 Task: Look for space in Sibiti, Republic of the Congo from 5th September, 2023 to 13th September, 2023 for 6 adults in price range Rs.15000 to Rs.20000. Place can be entire place with 3 bedrooms having 3 beds and 3 bathrooms. Property type can be house, flat, guest house. Booking option can be shelf check-in. Required host language is English.
Action: Mouse moved to (433, 137)
Screenshot: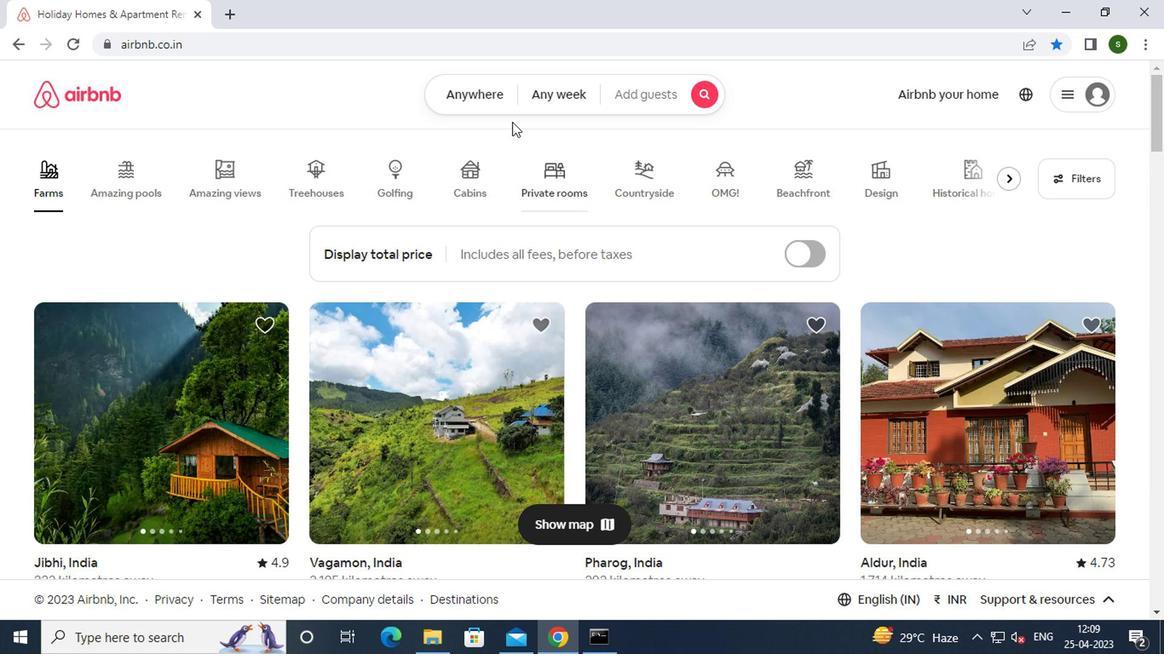 
Action: Mouse pressed left at (433, 137)
Screenshot: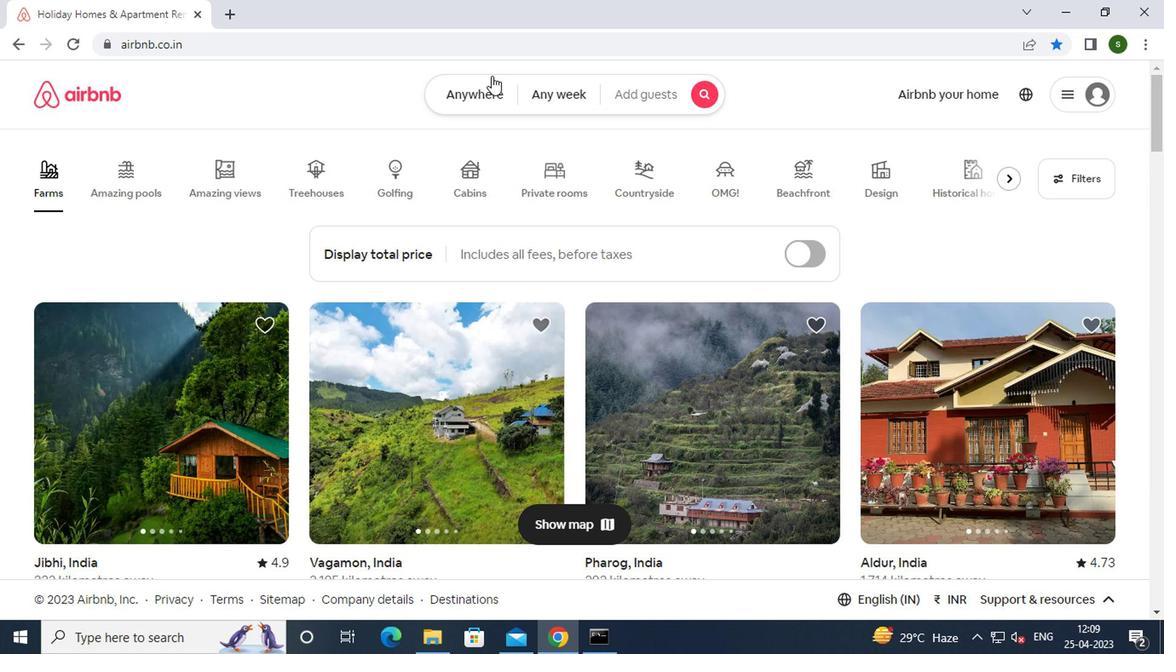 
Action: Mouse moved to (294, 194)
Screenshot: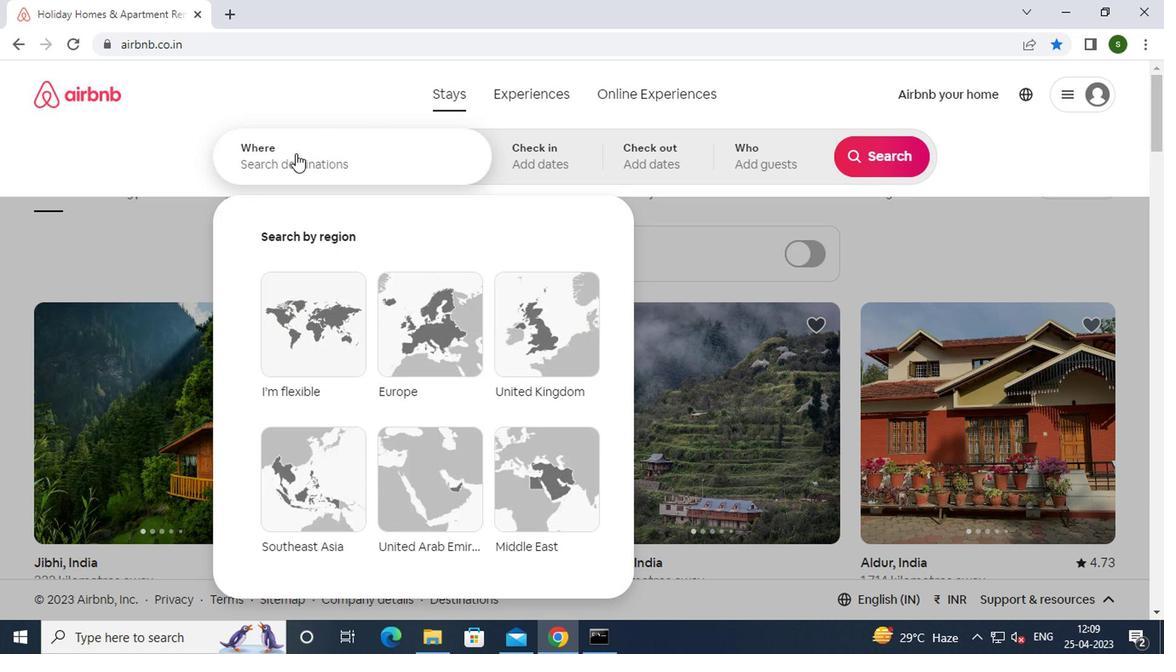 
Action: Mouse pressed left at (294, 194)
Screenshot: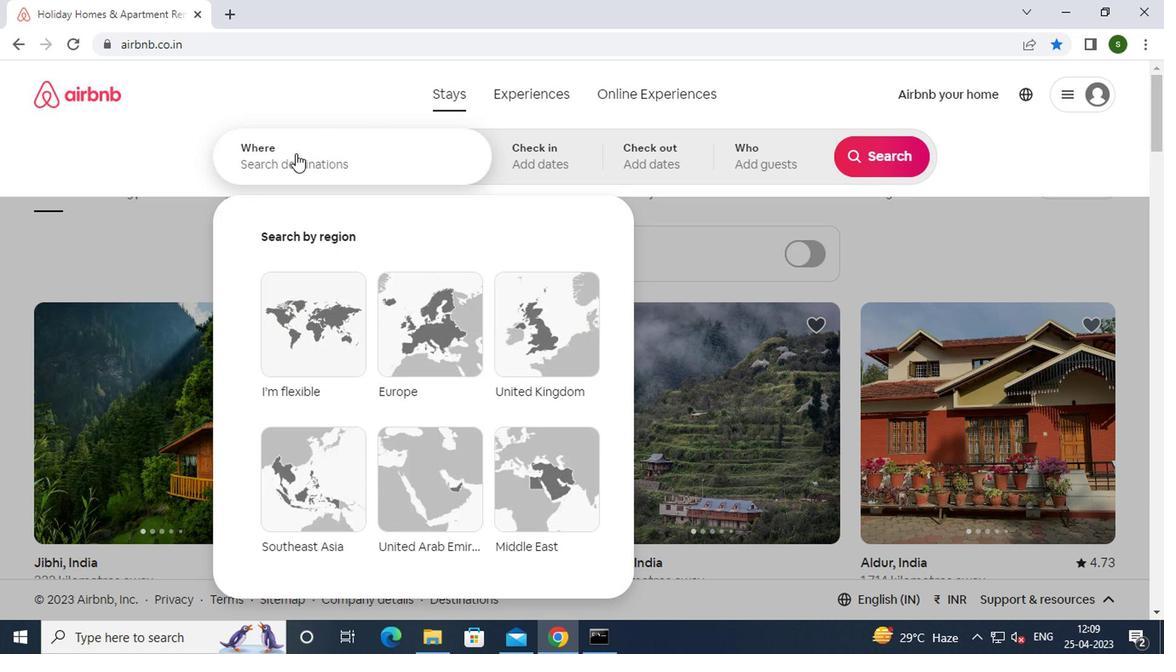 
Action: Key pressed s<Key.caps_lock>ibiti,<Key.space><Key.caps_lock>r<Key.caps_lock>e
Screenshot: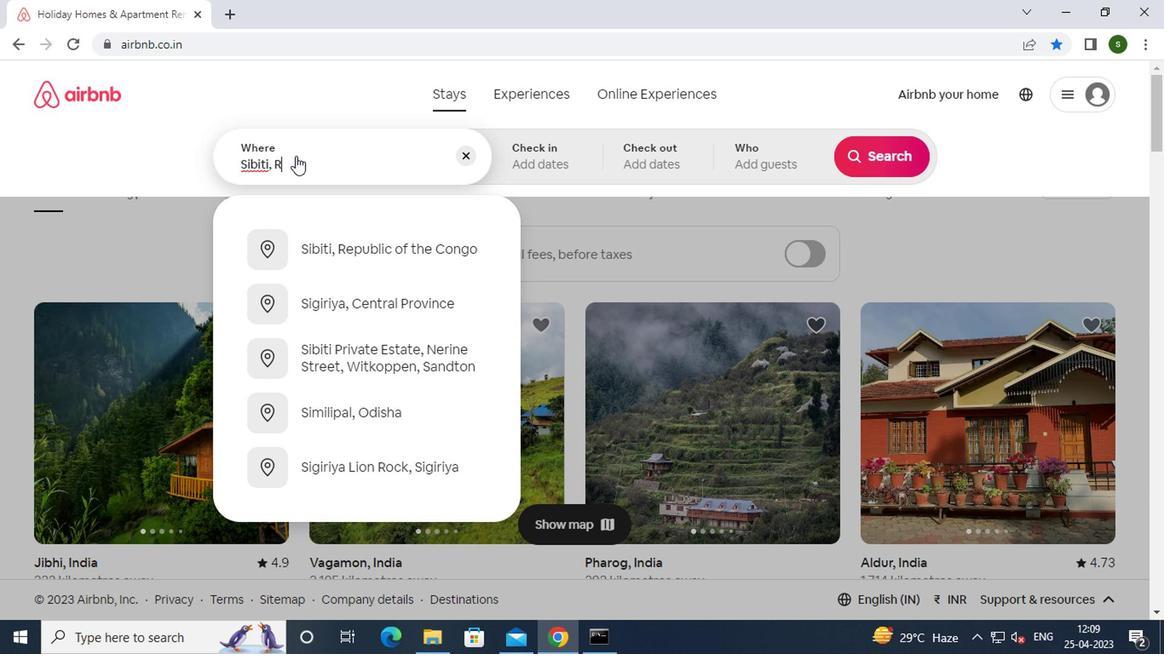 
Action: Mouse moved to (348, 259)
Screenshot: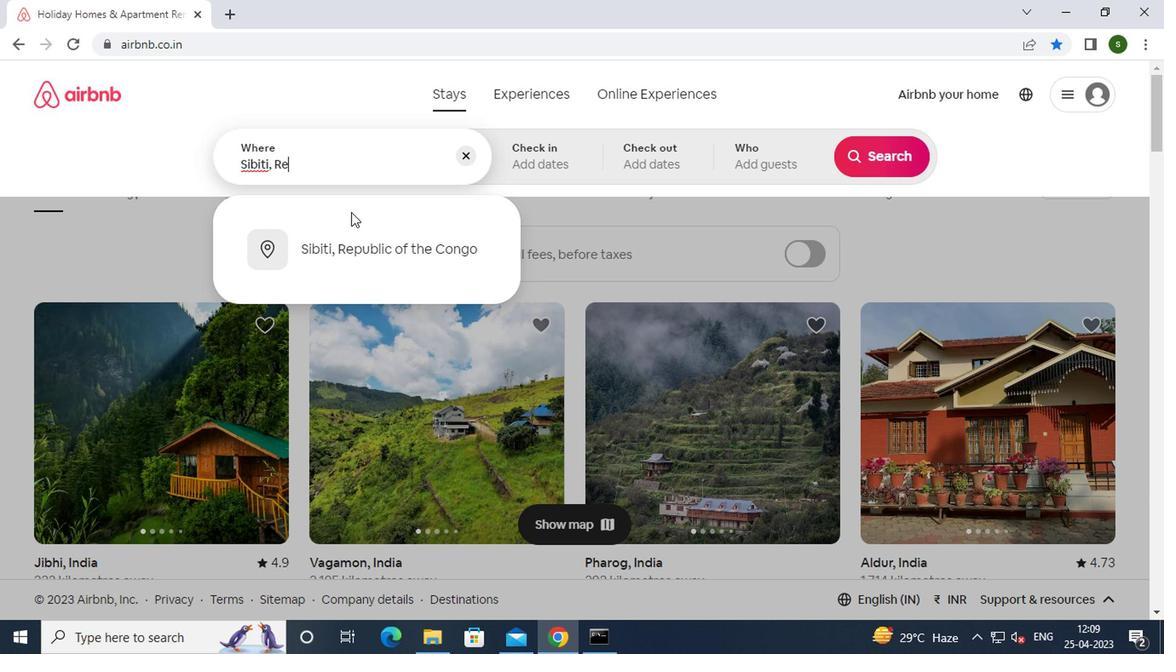 
Action: Mouse pressed left at (348, 259)
Screenshot: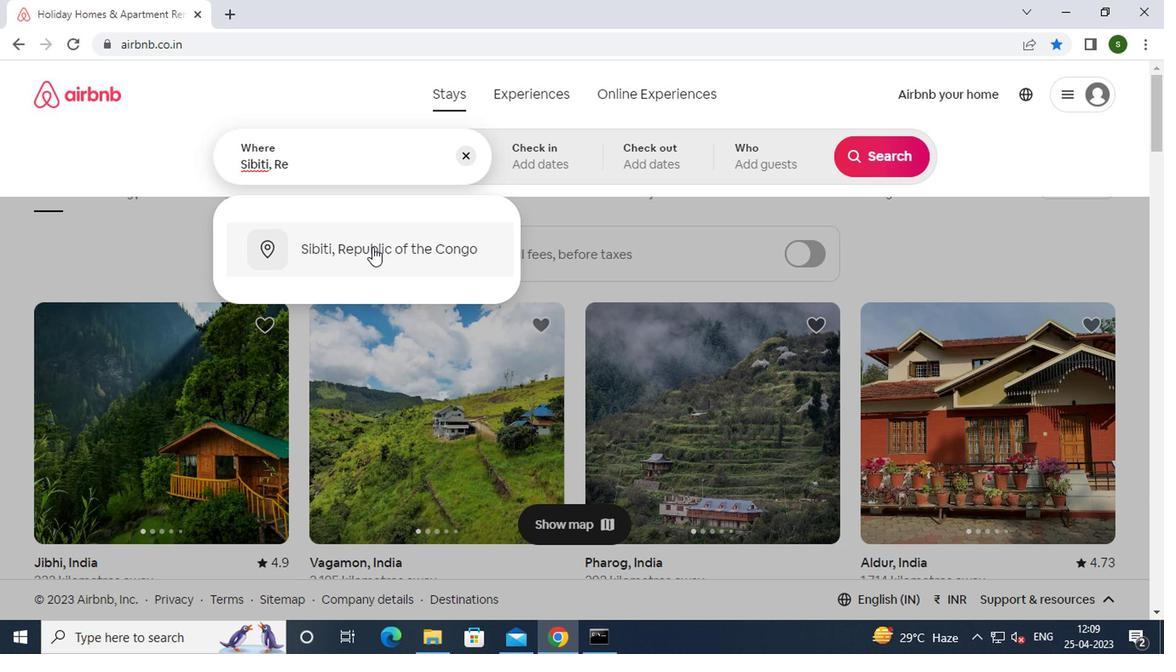 
Action: Mouse moved to (703, 286)
Screenshot: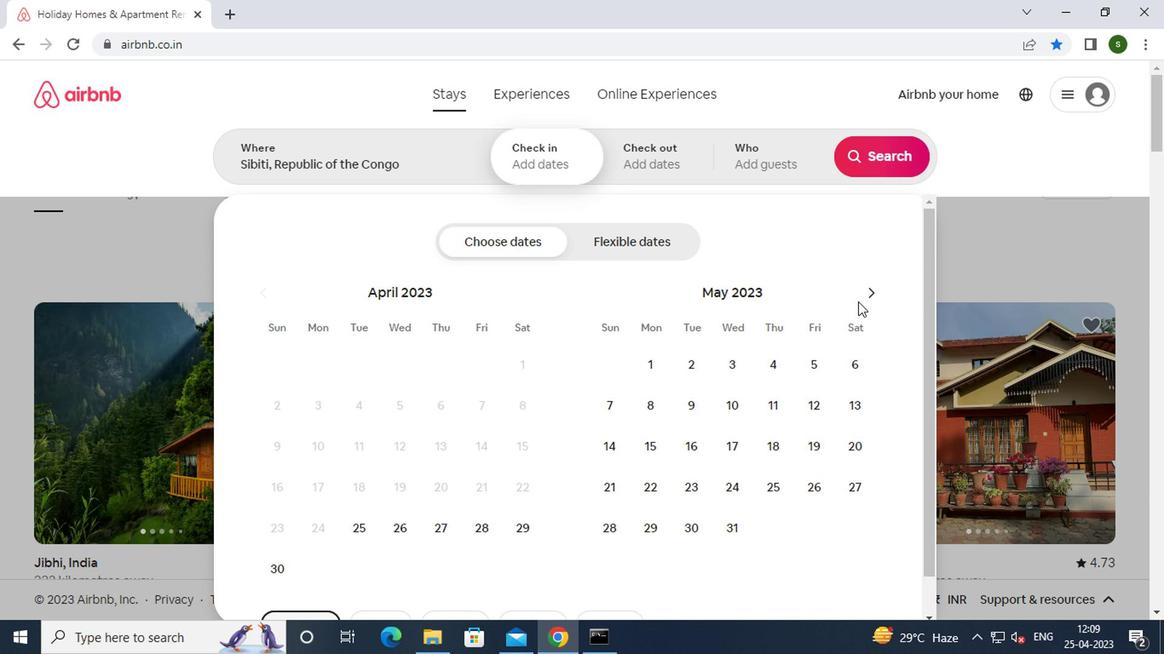 
Action: Mouse pressed left at (703, 286)
Screenshot: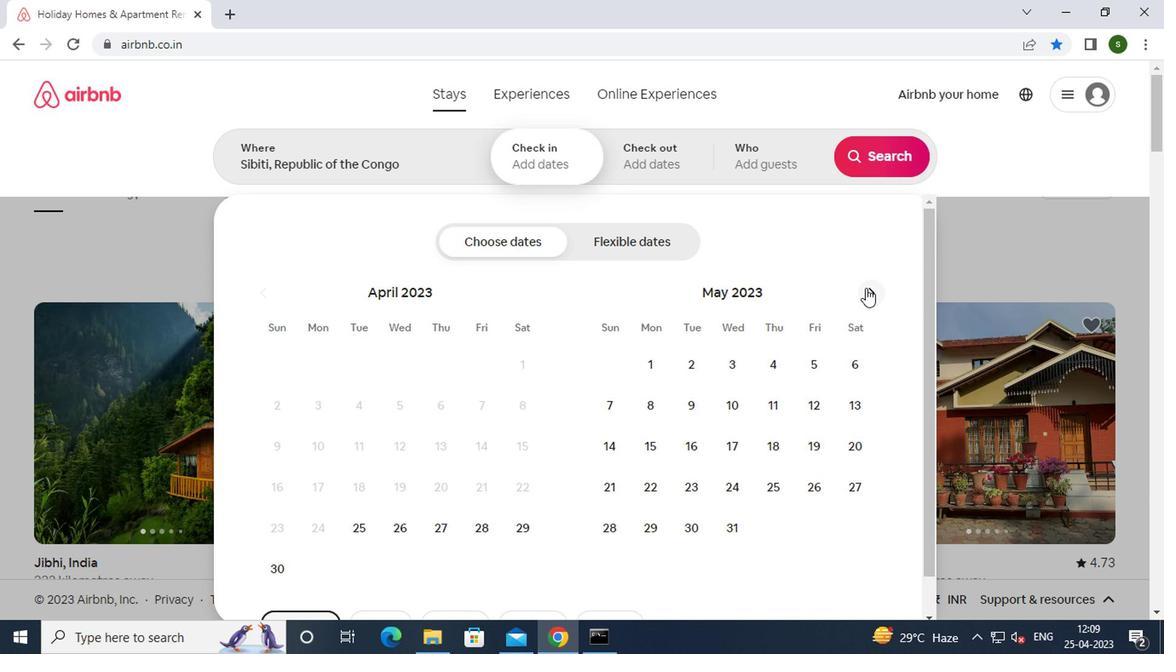 
Action: Mouse pressed left at (703, 286)
Screenshot: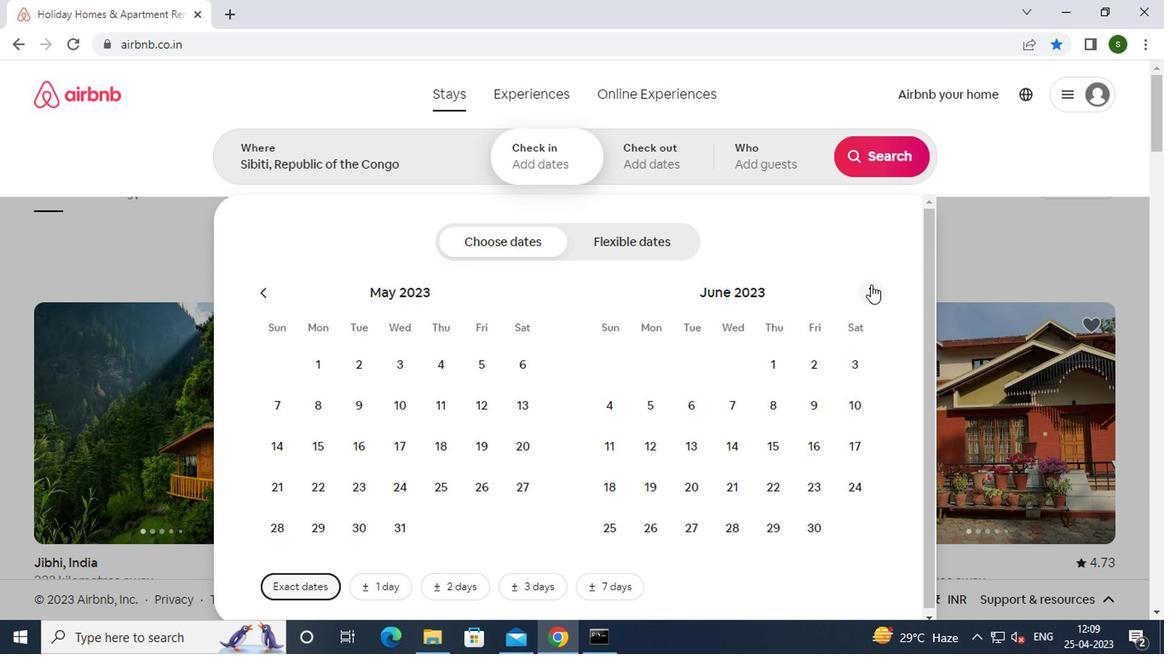 
Action: Mouse pressed left at (703, 286)
Screenshot: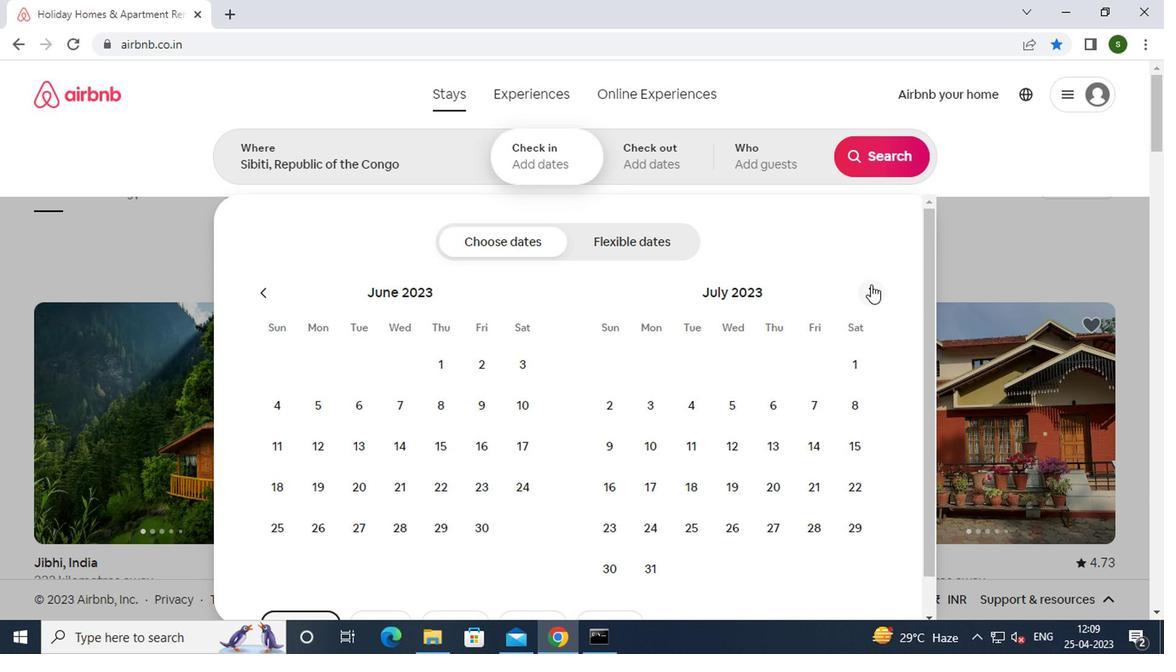 
Action: Mouse pressed left at (703, 286)
Screenshot: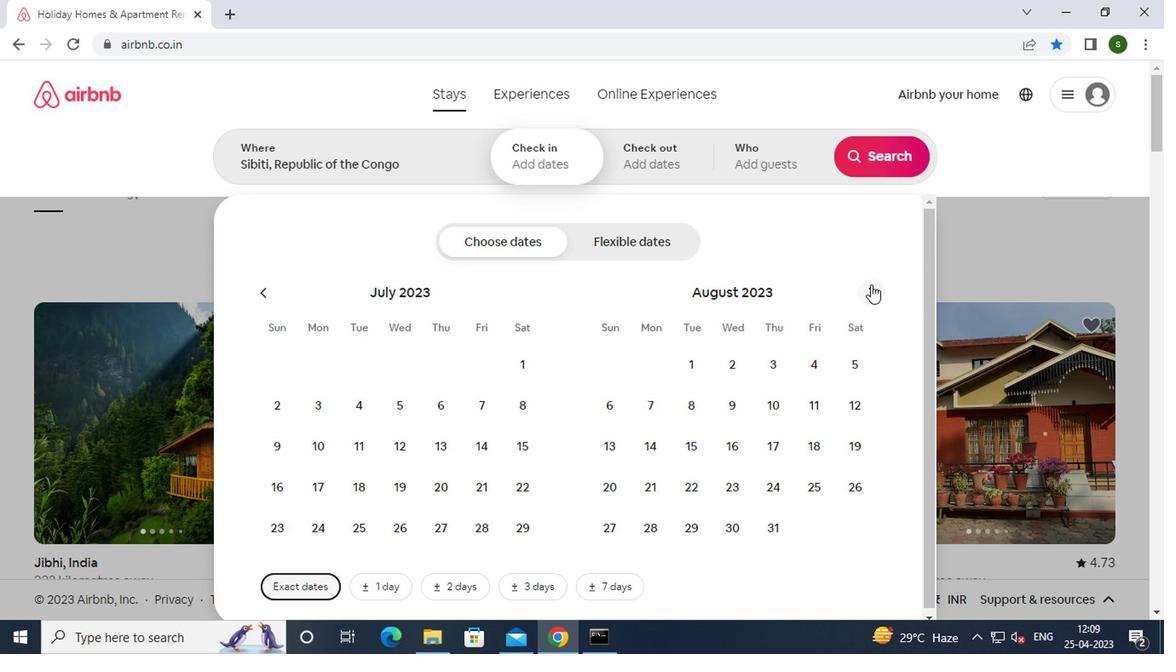 
Action: Mouse moved to (580, 377)
Screenshot: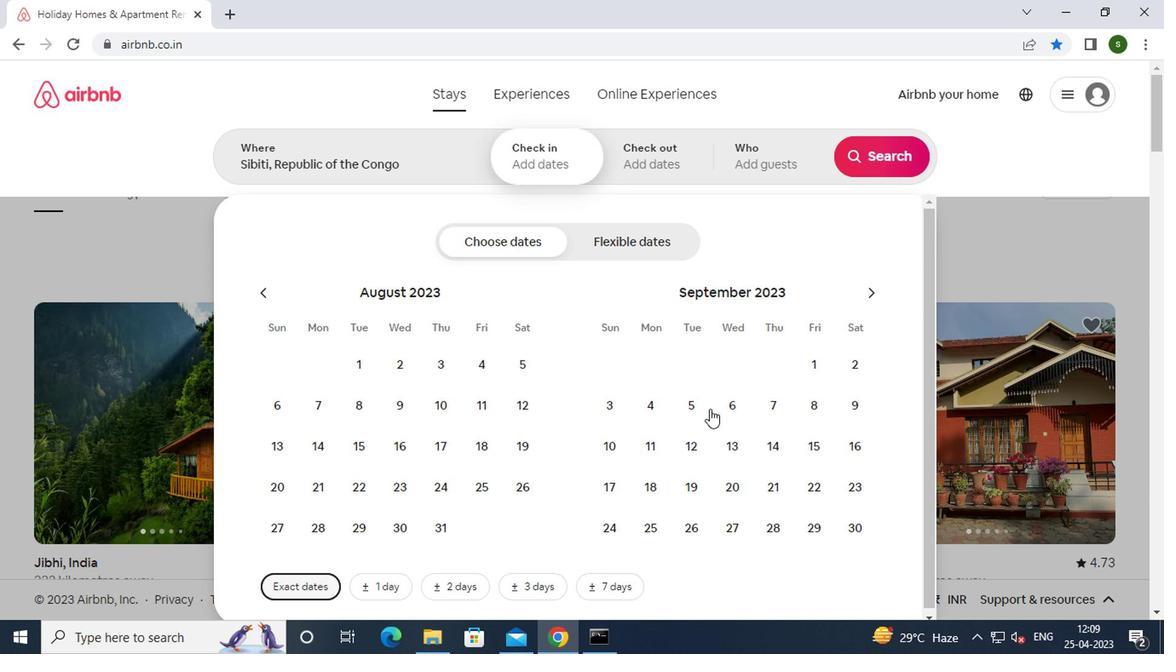 
Action: Mouse pressed left at (580, 377)
Screenshot: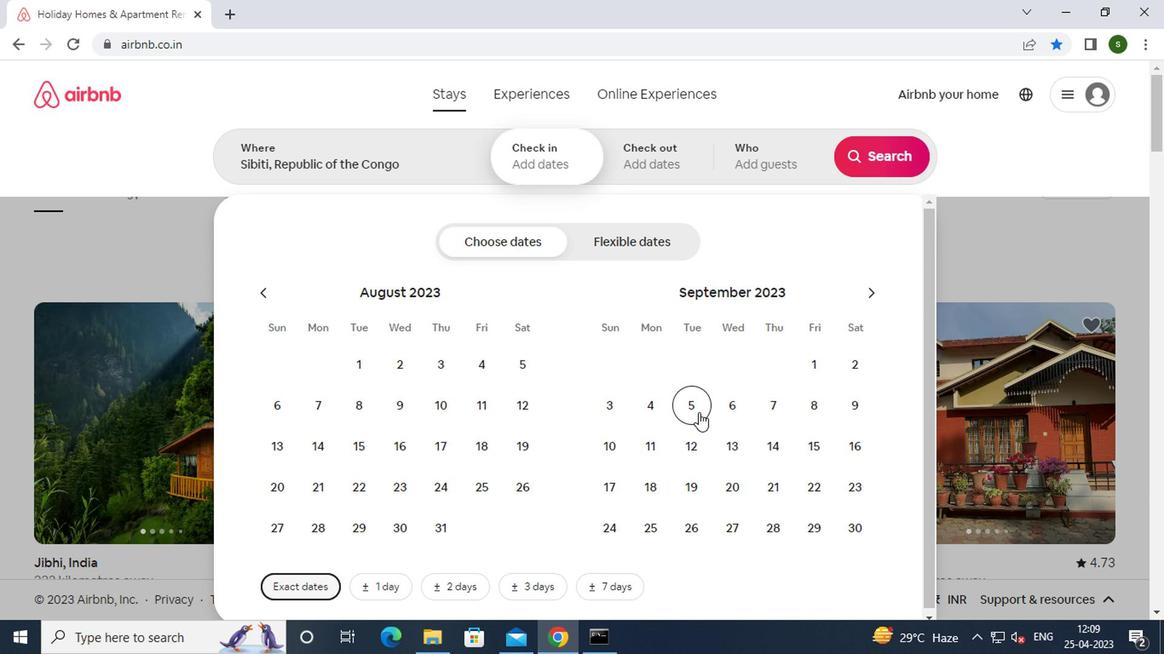 
Action: Mouse moved to (604, 412)
Screenshot: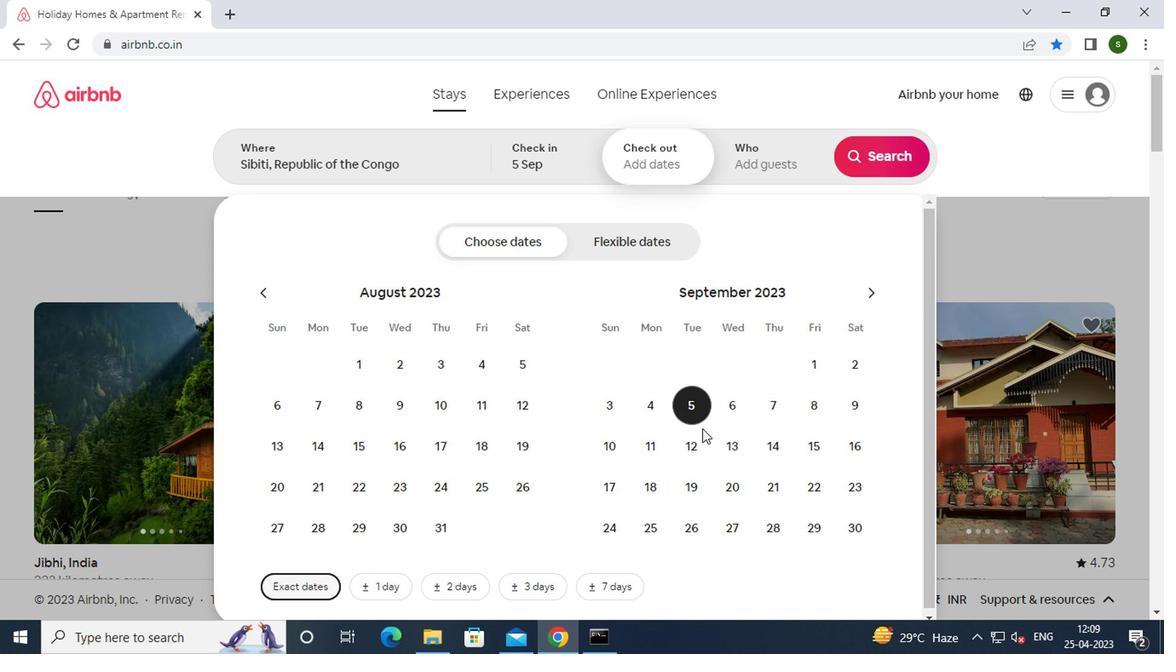 
Action: Mouse pressed left at (604, 412)
Screenshot: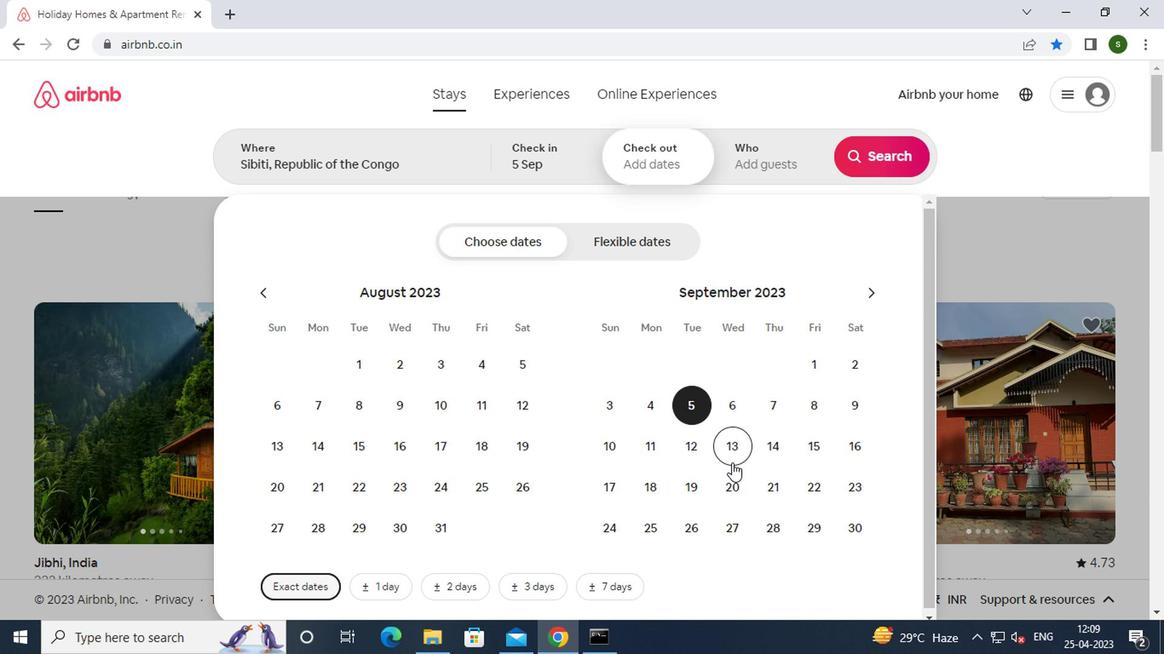 
Action: Mouse moved to (628, 197)
Screenshot: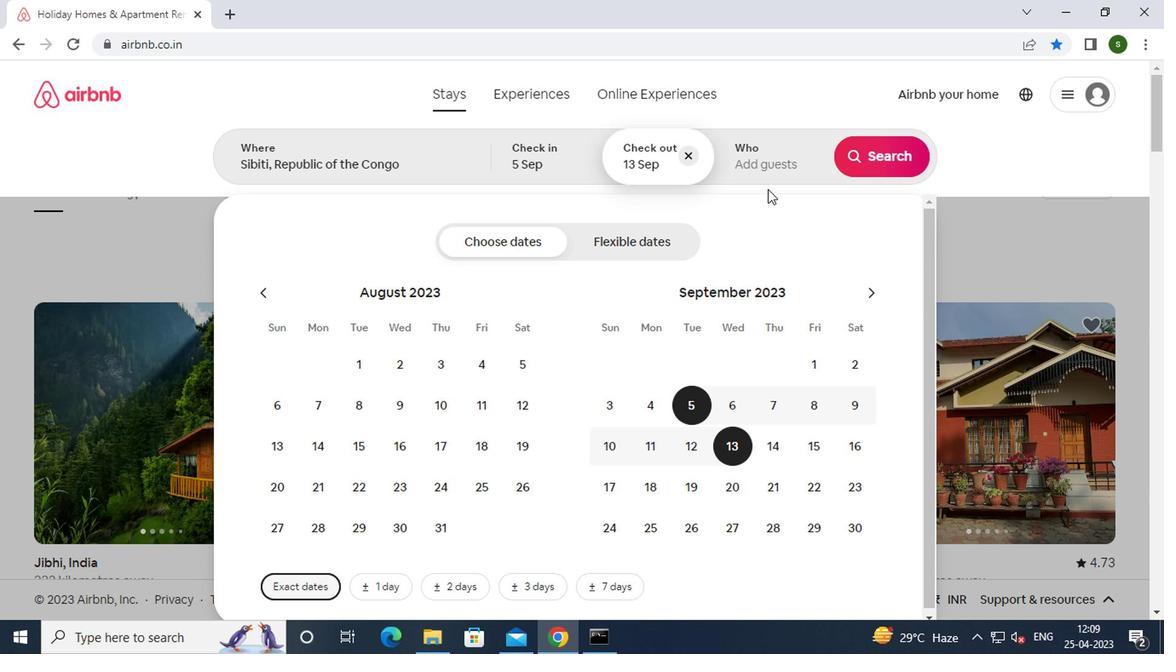 
Action: Mouse pressed left at (628, 197)
Screenshot: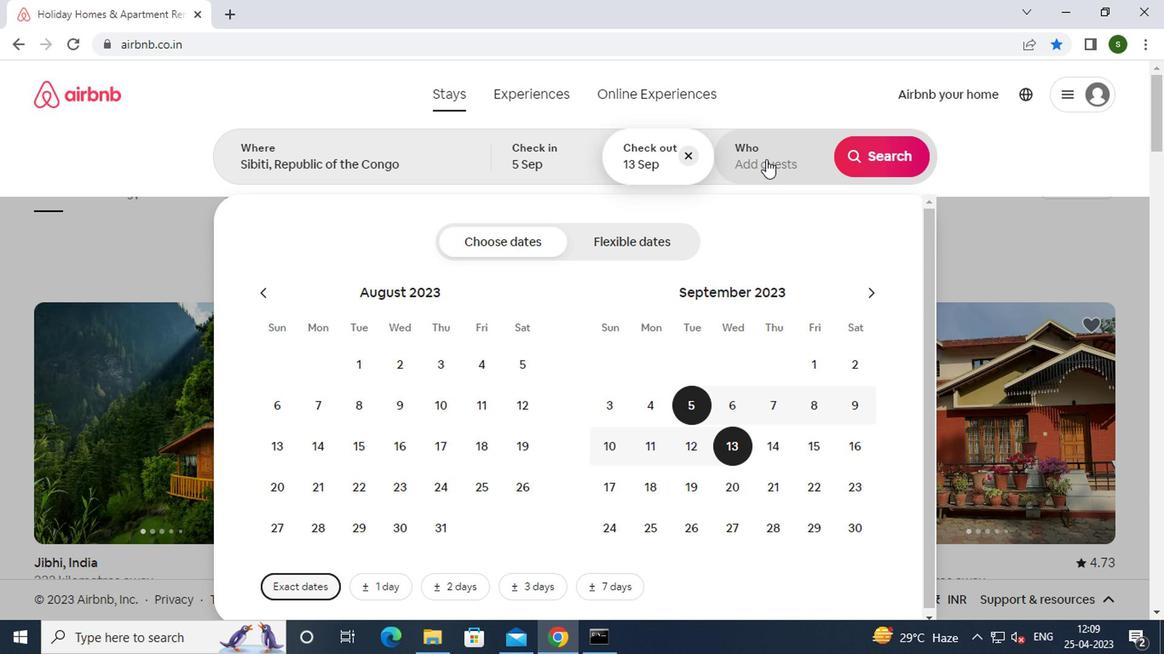 
Action: Mouse moved to (719, 254)
Screenshot: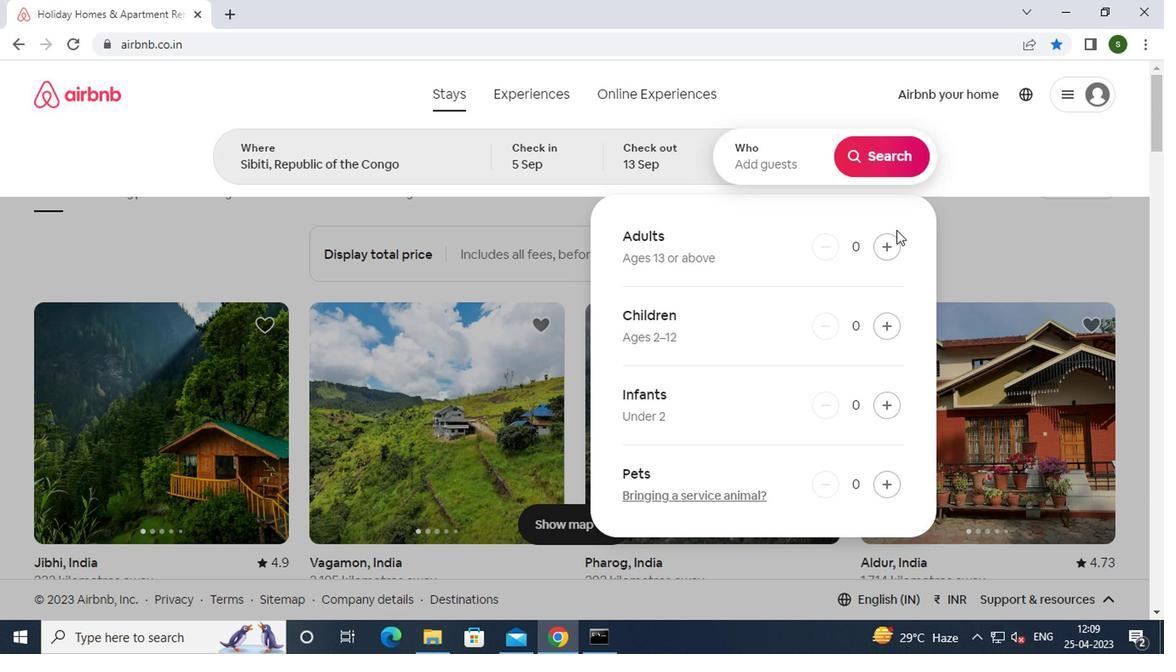 
Action: Mouse pressed left at (719, 254)
Screenshot: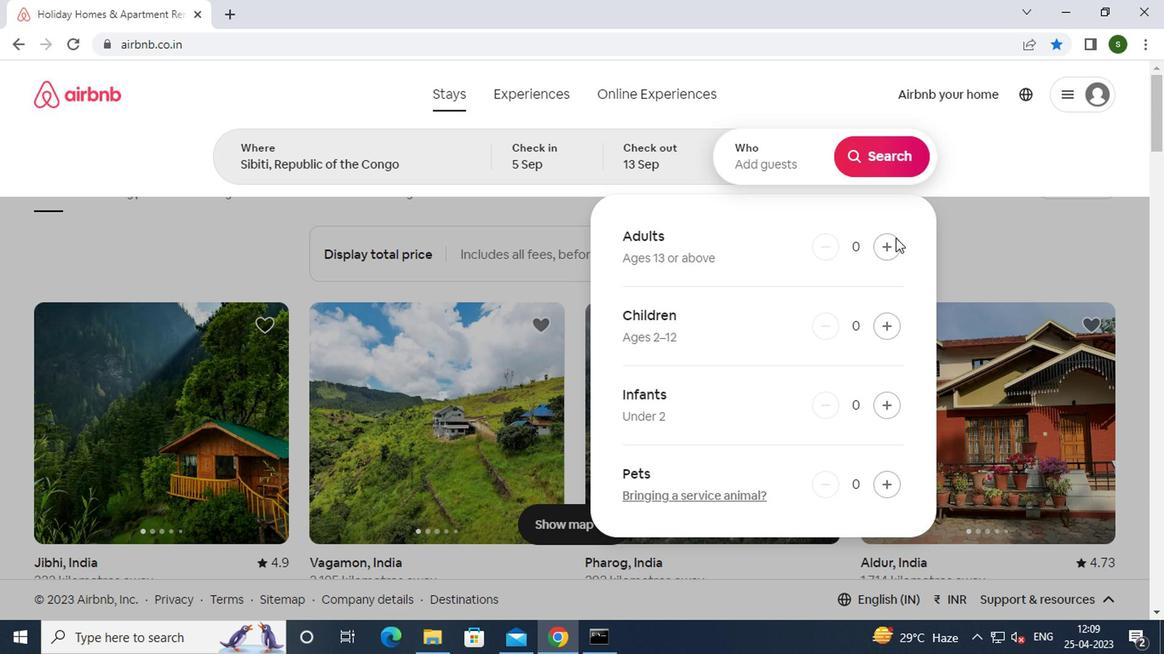 
Action: Mouse pressed left at (719, 254)
Screenshot: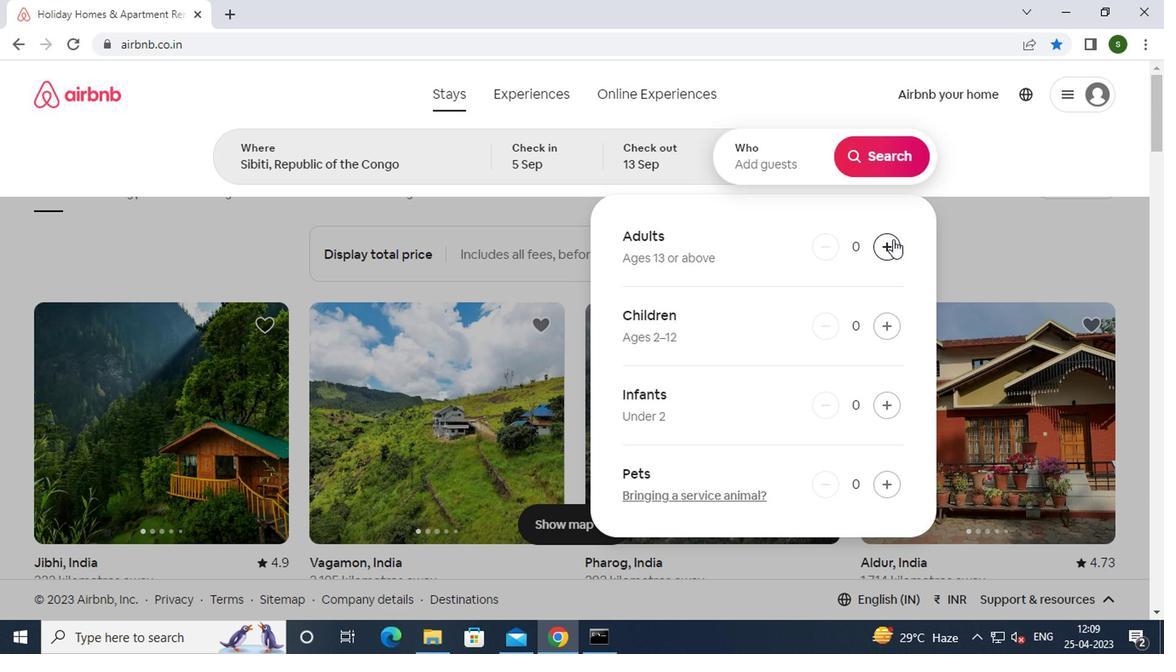 
Action: Mouse pressed left at (719, 254)
Screenshot: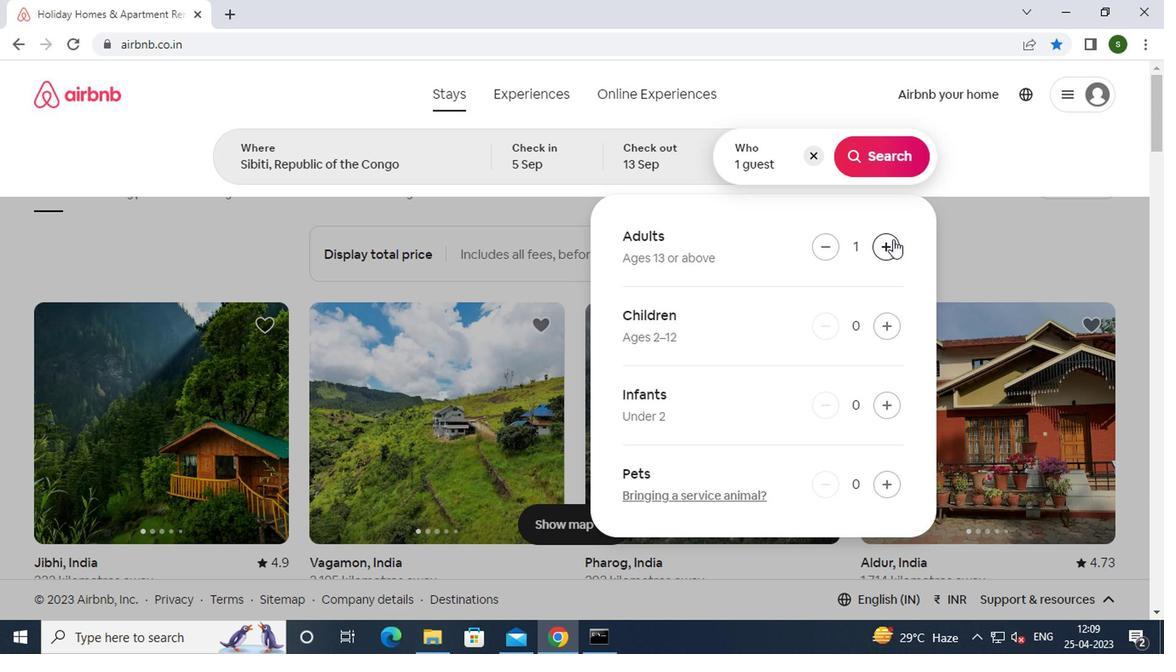 
Action: Mouse pressed left at (719, 254)
Screenshot: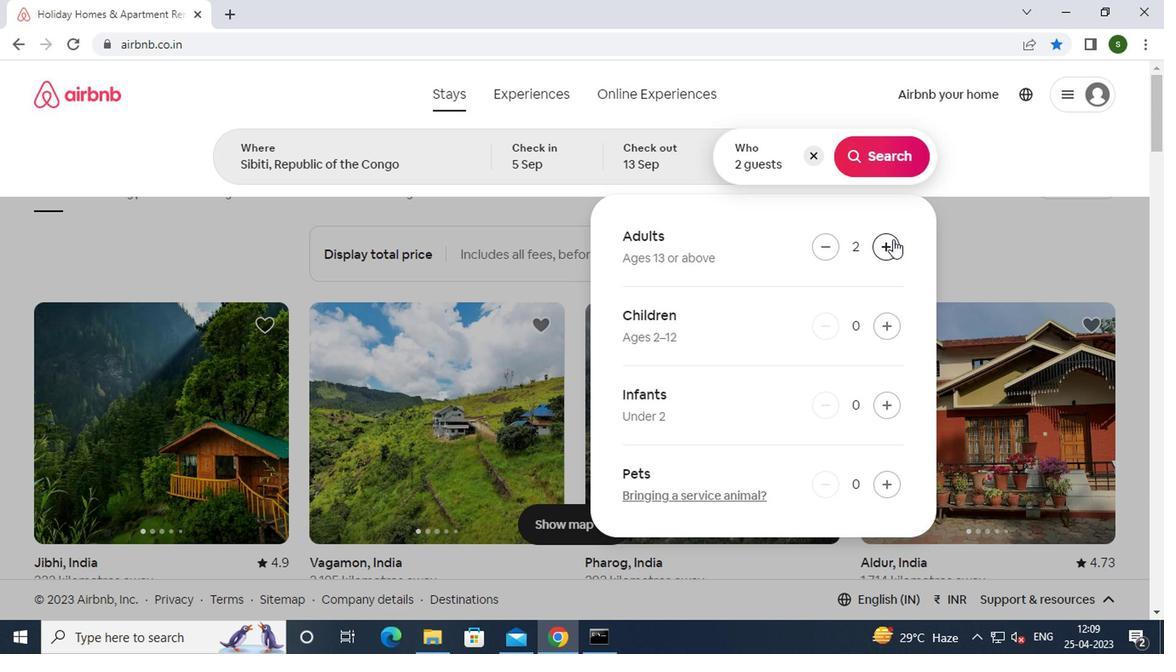 
Action: Mouse pressed left at (719, 254)
Screenshot: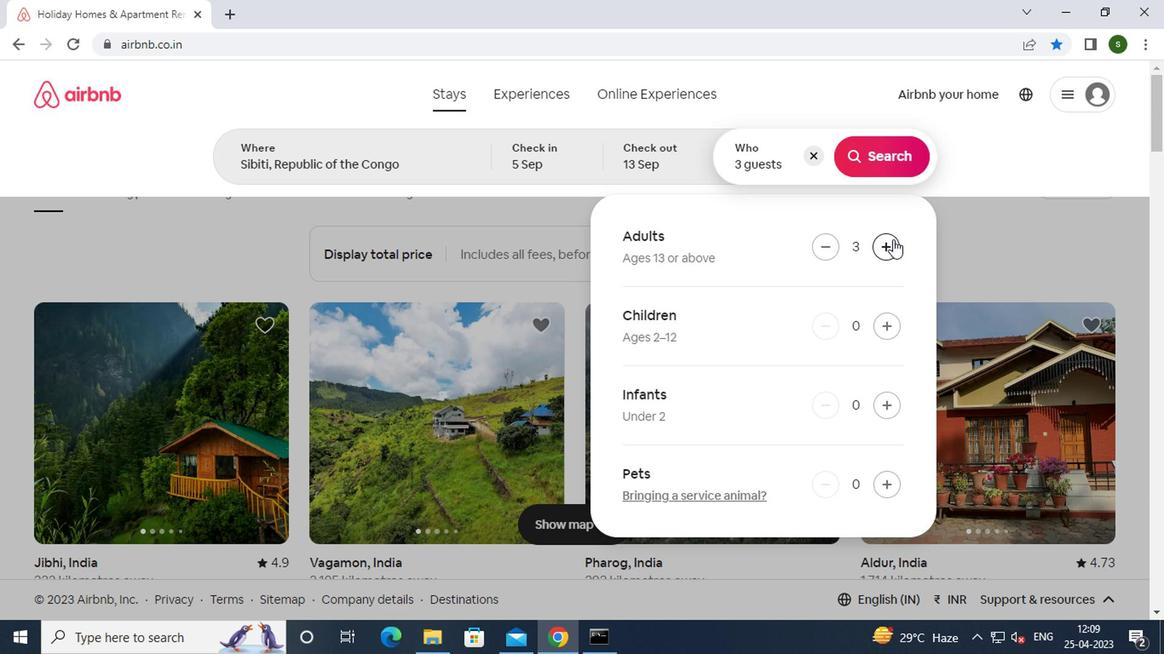
Action: Mouse pressed left at (719, 254)
Screenshot: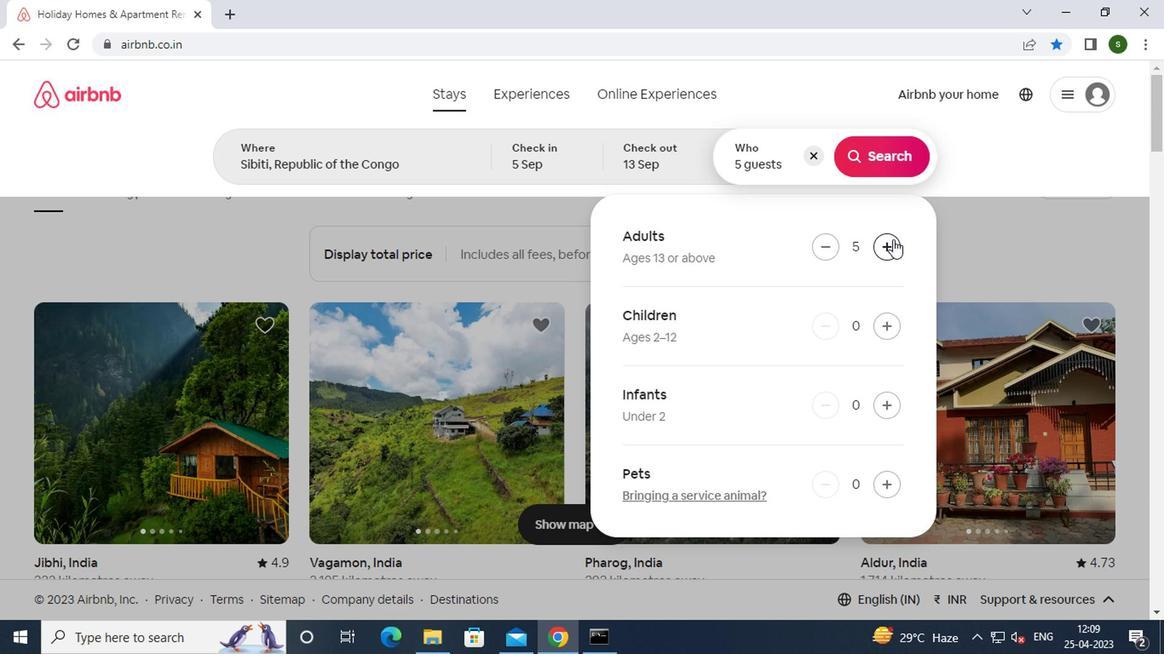 
Action: Mouse moved to (709, 200)
Screenshot: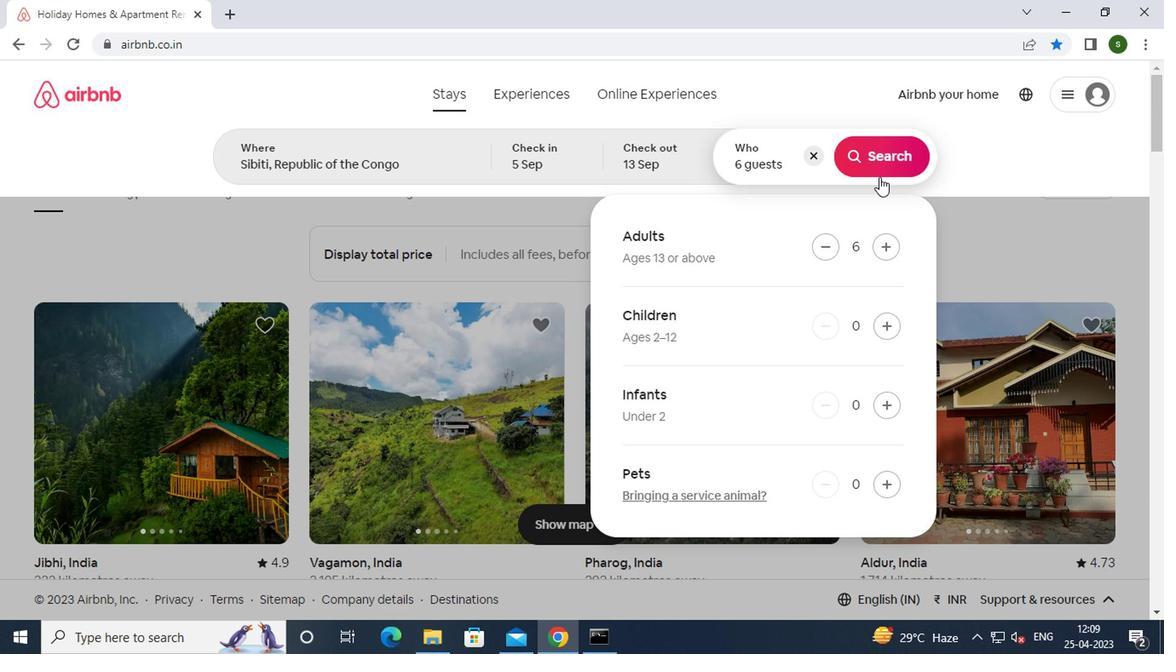 
Action: Mouse pressed left at (709, 200)
Screenshot: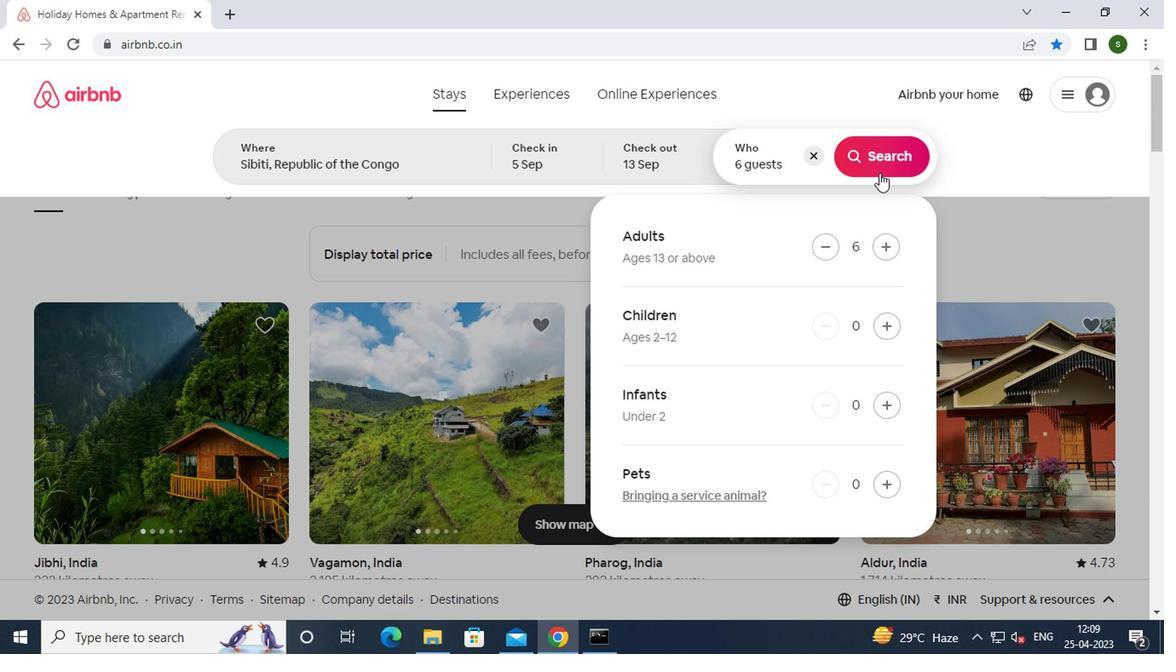 
Action: Mouse moved to (851, 200)
Screenshot: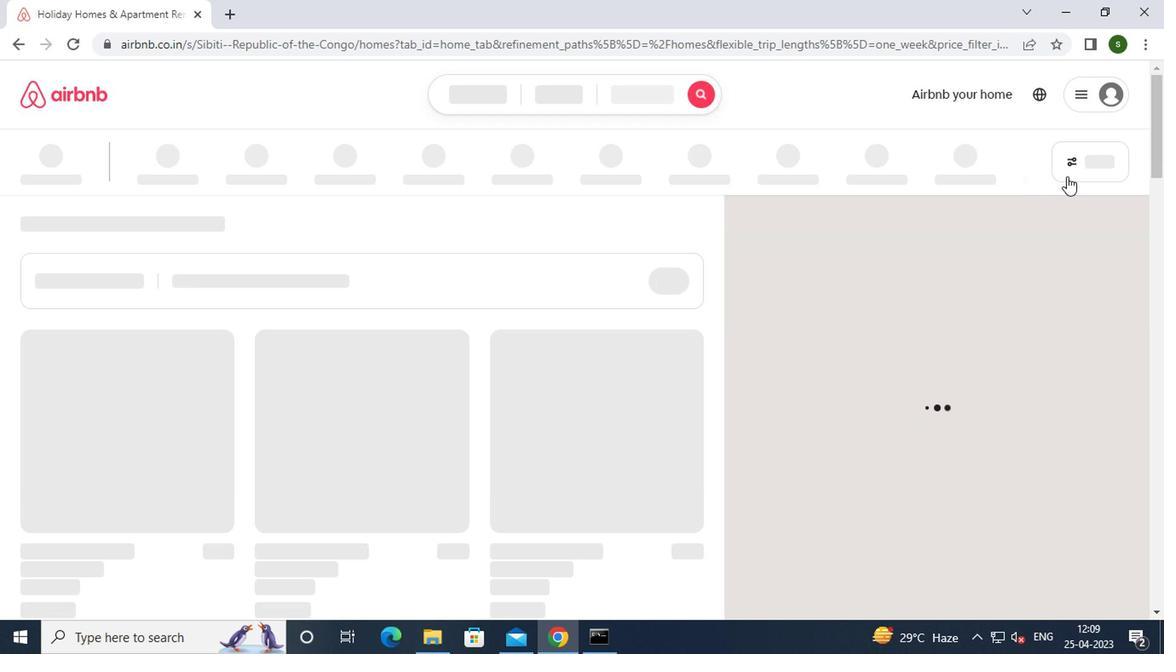 
Action: Mouse pressed left at (851, 200)
Screenshot: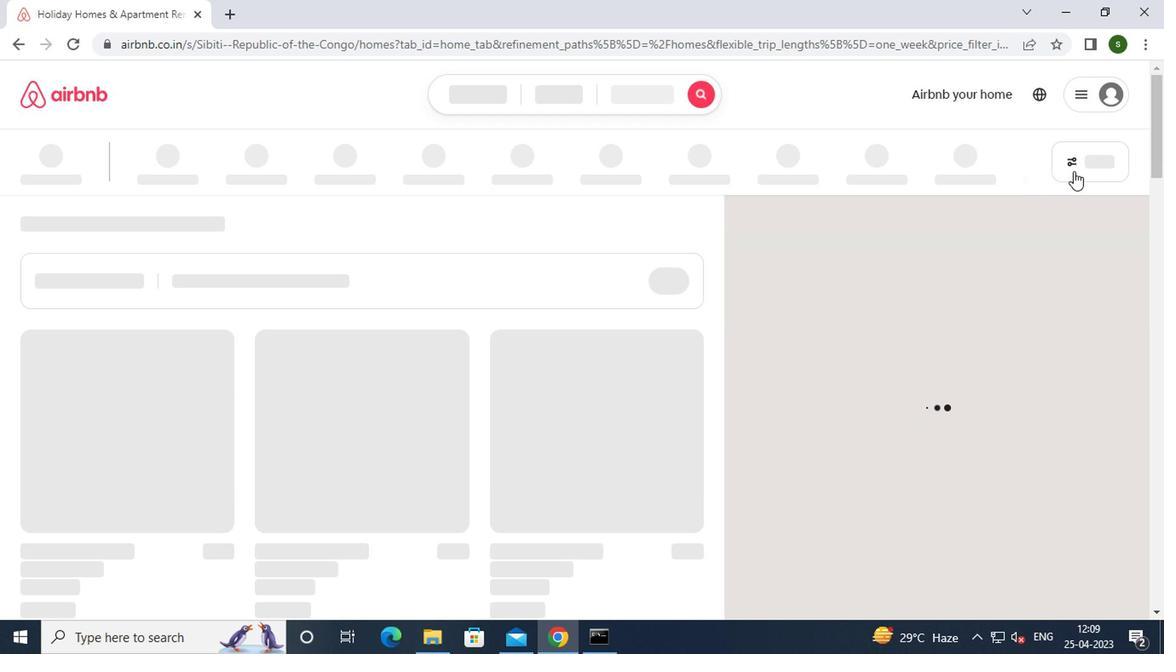 
Action: Mouse moved to (451, 278)
Screenshot: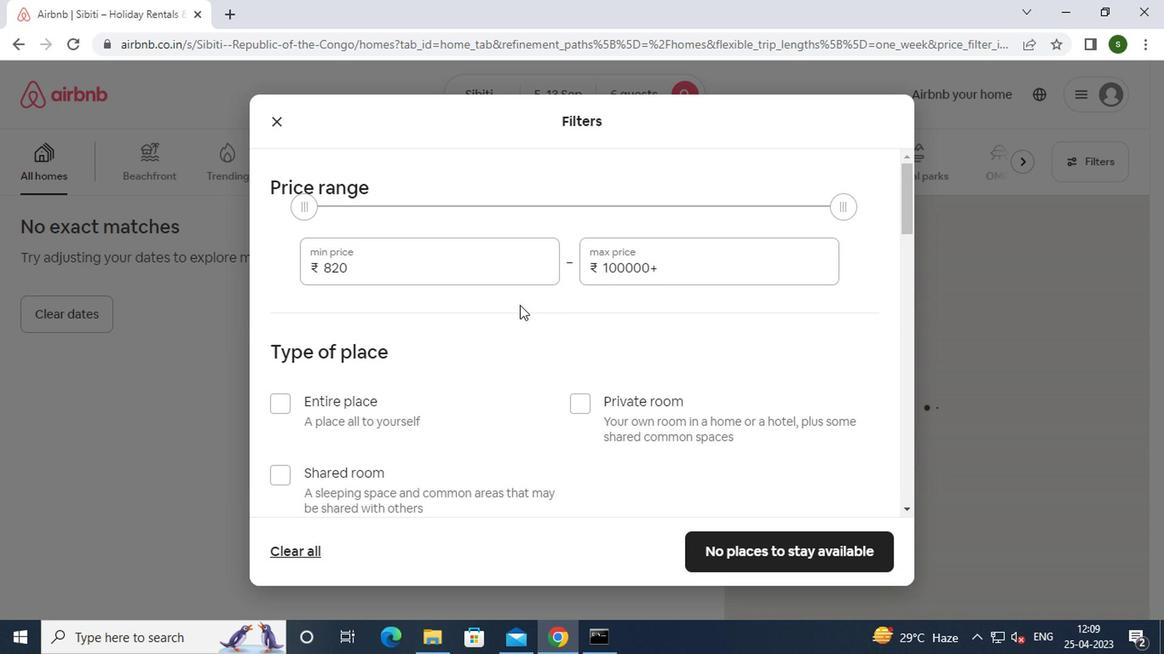 
Action: Mouse pressed left at (451, 278)
Screenshot: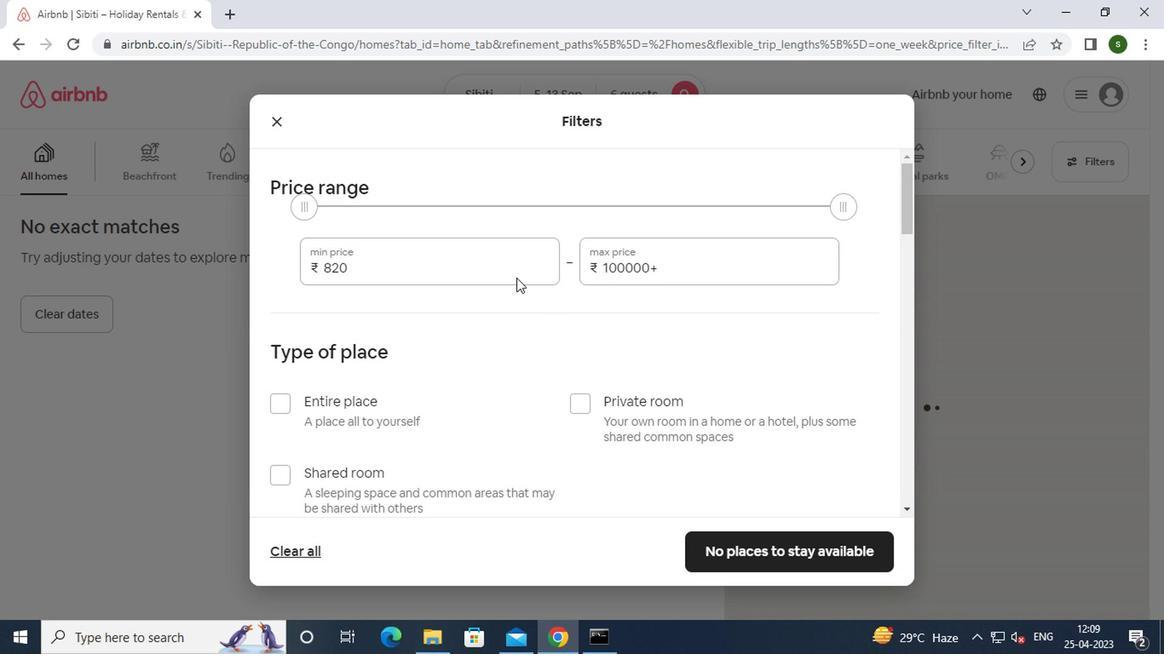 
Action: Key pressed <Key.backspace><Key.backspace><Key.backspace><Key.backspace>15000
Screenshot: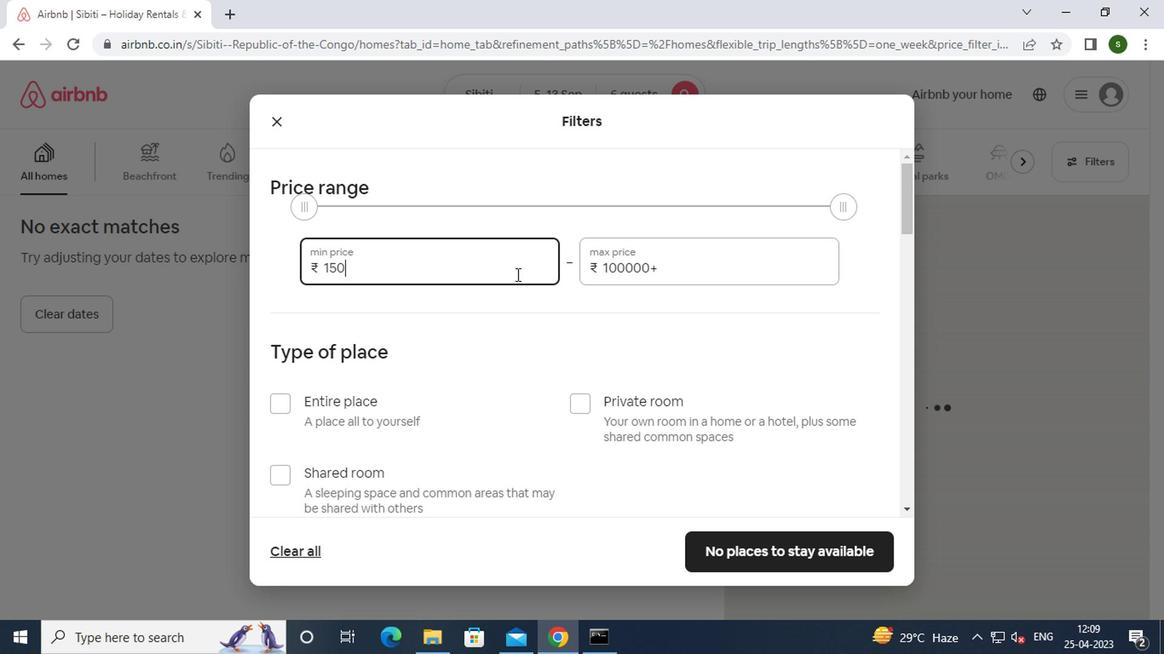 
Action: Mouse moved to (580, 270)
Screenshot: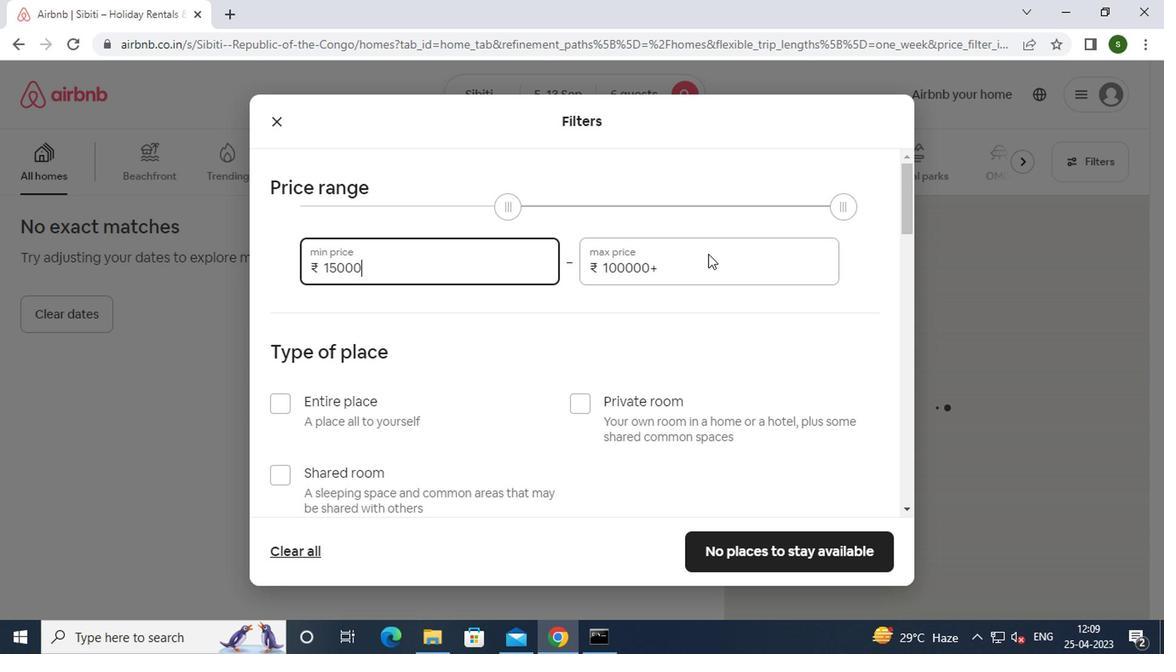
Action: Mouse pressed left at (580, 270)
Screenshot: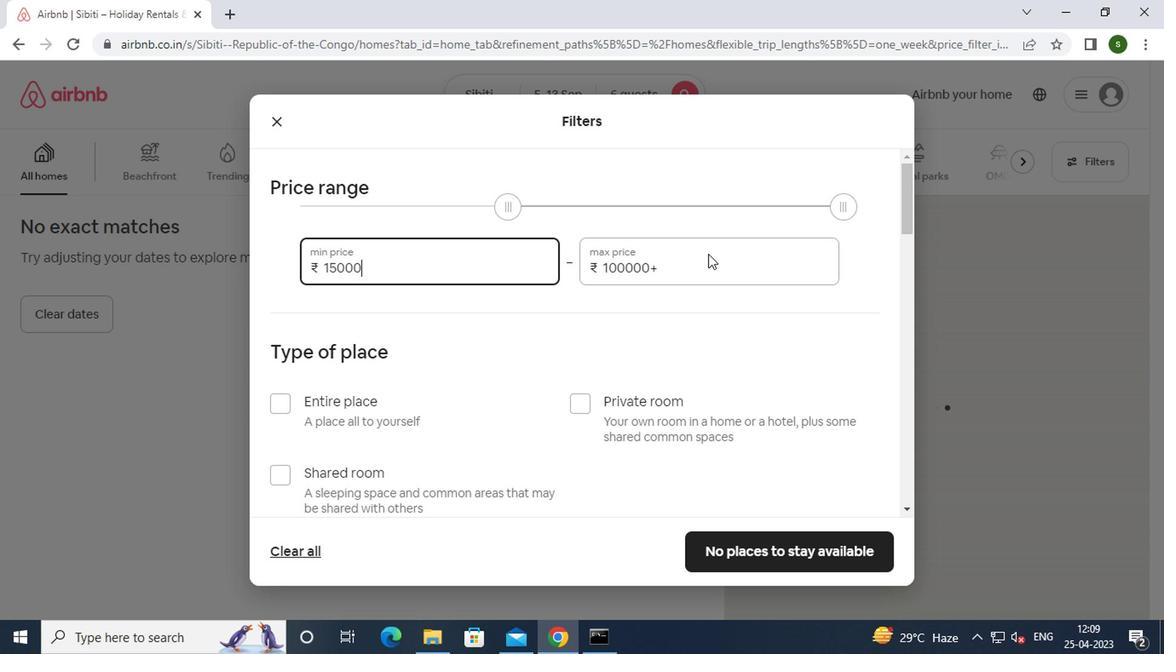 
Action: Key pressed <Key.backspace><Key.backspace><Key.backspace><Key.backspace><Key.backspace><Key.backspace><Key.backspace><Key.backspace><Key.backspace><Key.backspace><Key.backspace><Key.backspace>20000
Screenshot: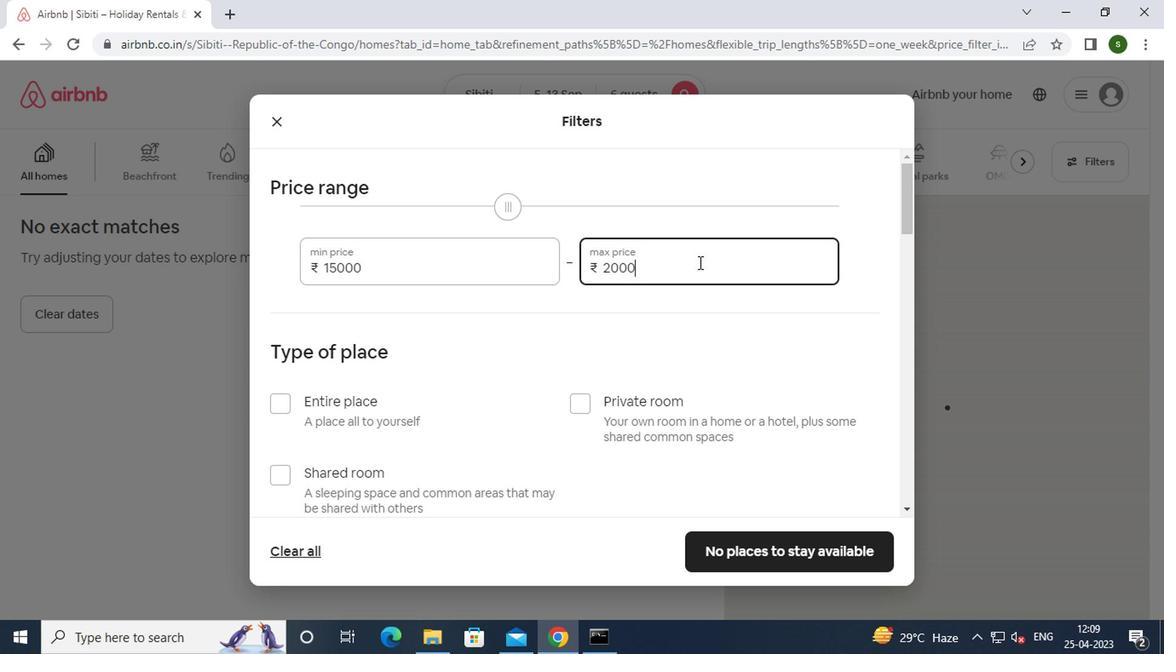
Action: Mouse moved to (522, 287)
Screenshot: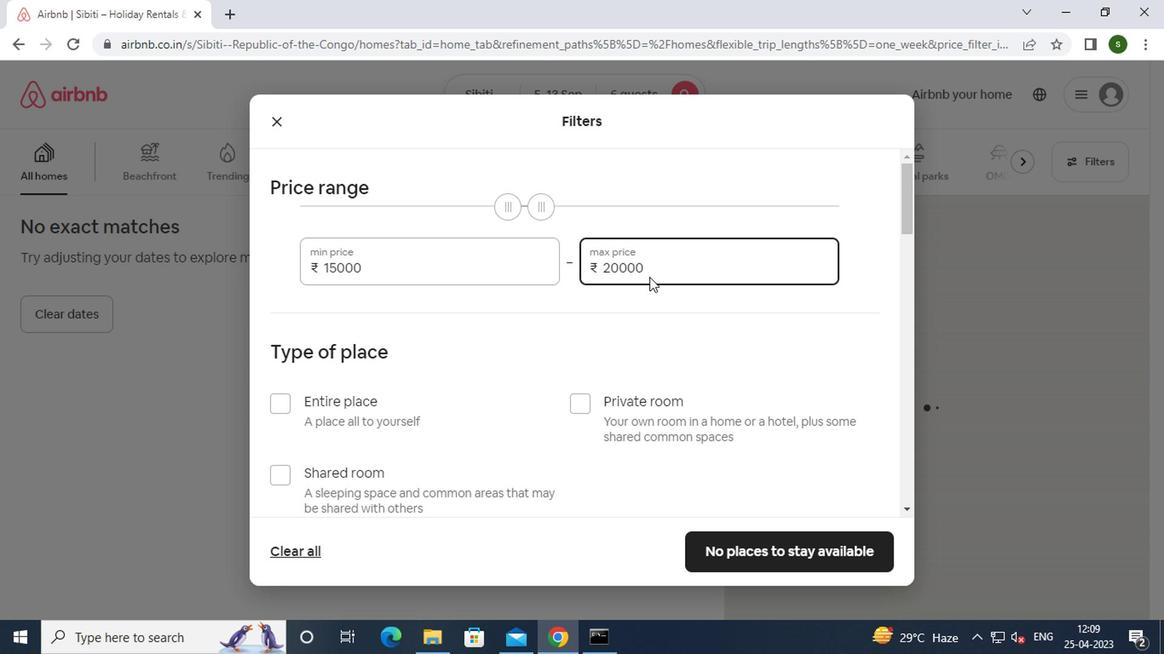 
Action: Mouse scrolled (522, 287) with delta (0, 0)
Screenshot: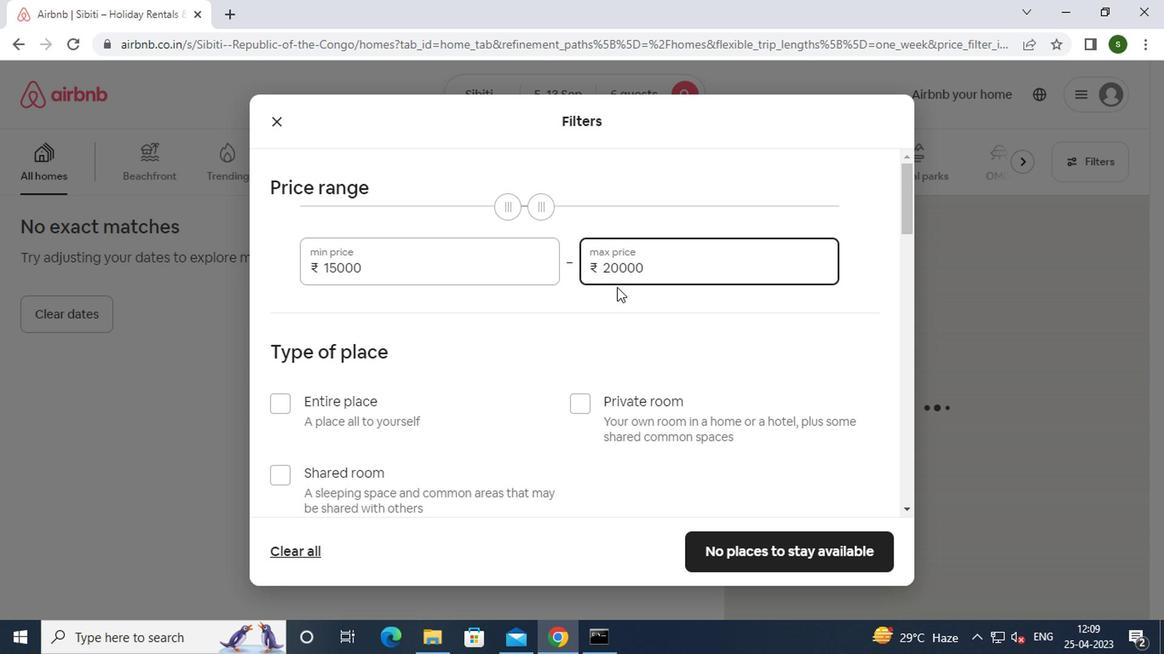 
Action: Mouse moved to (522, 287)
Screenshot: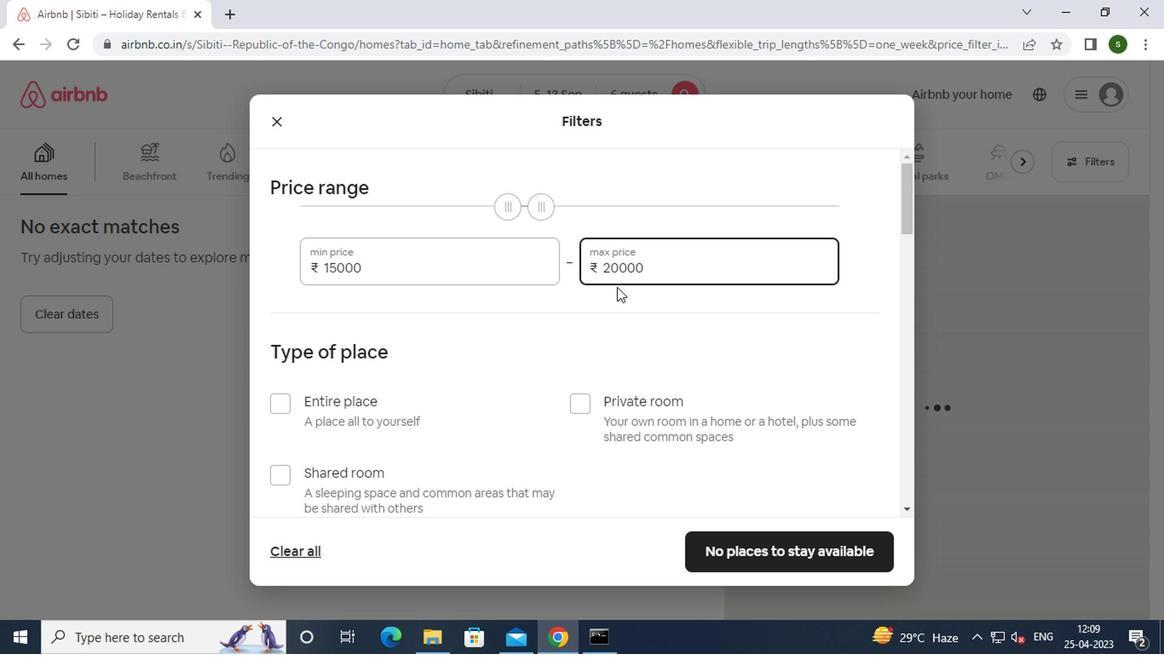 
Action: Mouse scrolled (522, 287) with delta (0, 0)
Screenshot: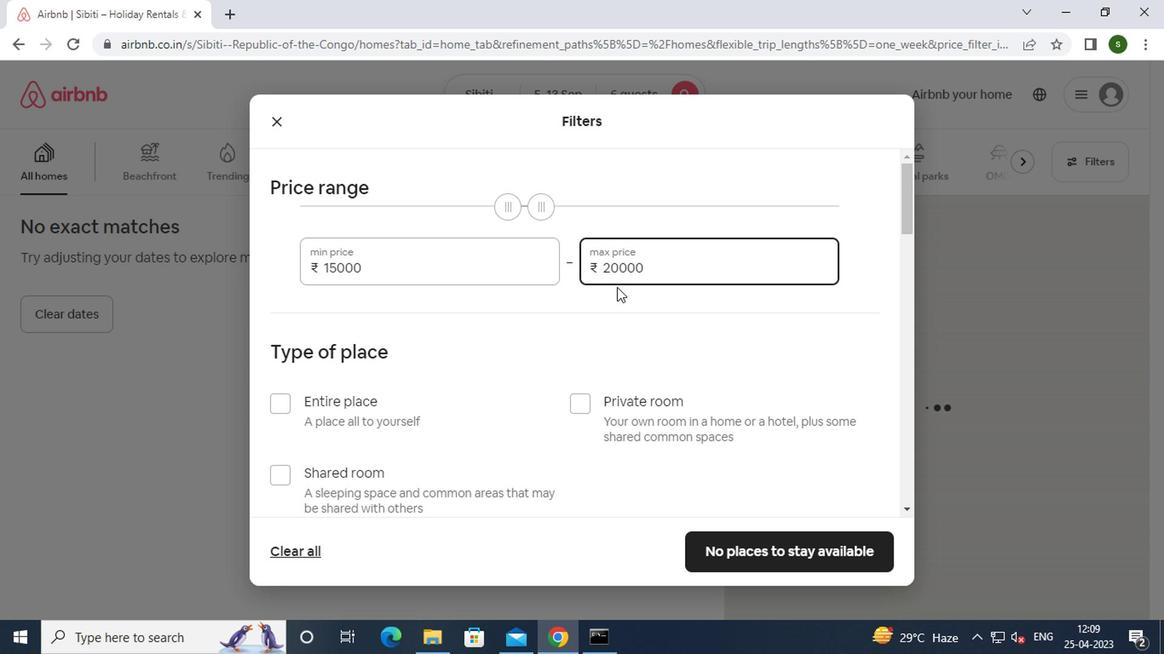 
Action: Mouse moved to (332, 261)
Screenshot: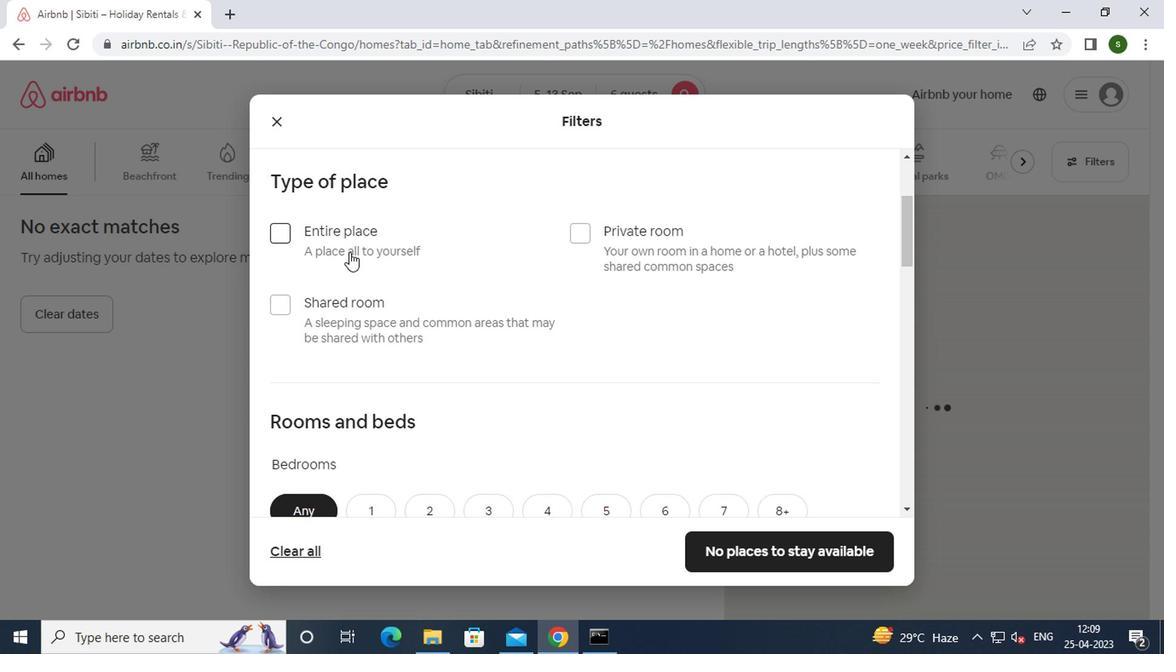 
Action: Mouse pressed left at (332, 261)
Screenshot: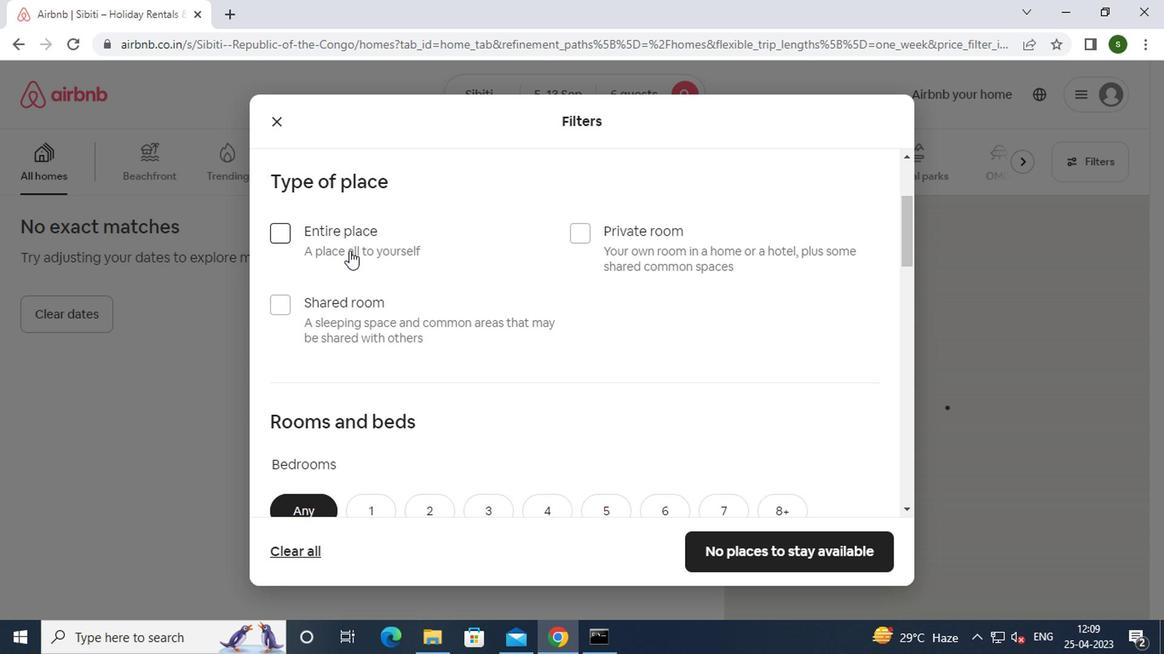 
Action: Mouse moved to (409, 263)
Screenshot: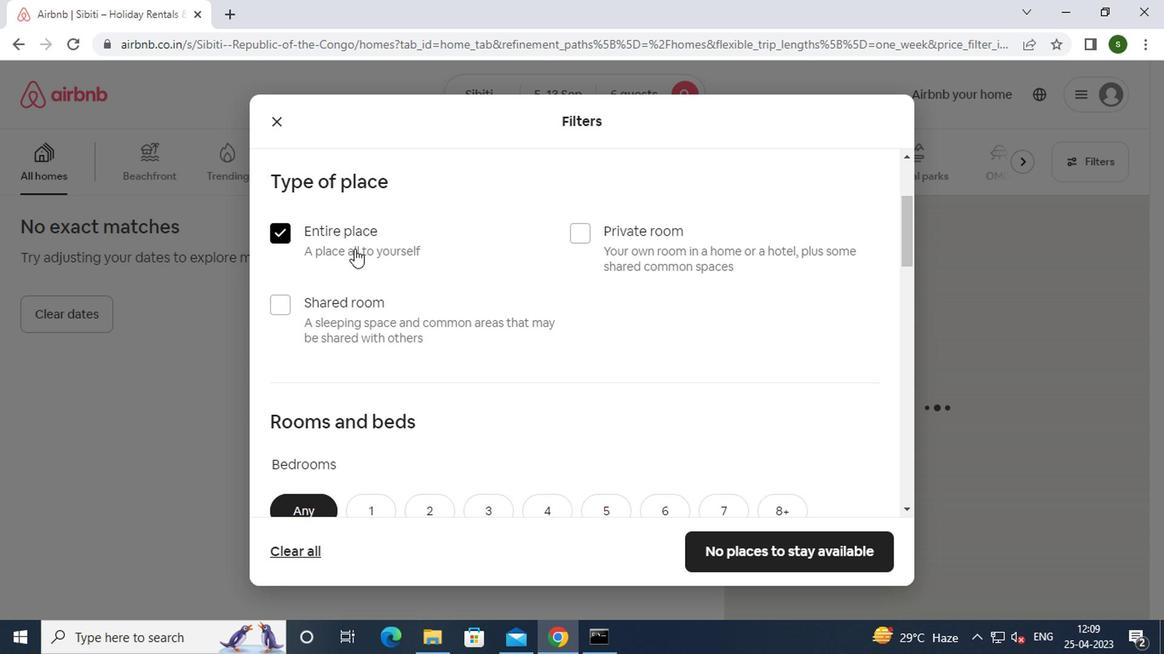 
Action: Mouse scrolled (409, 263) with delta (0, 0)
Screenshot: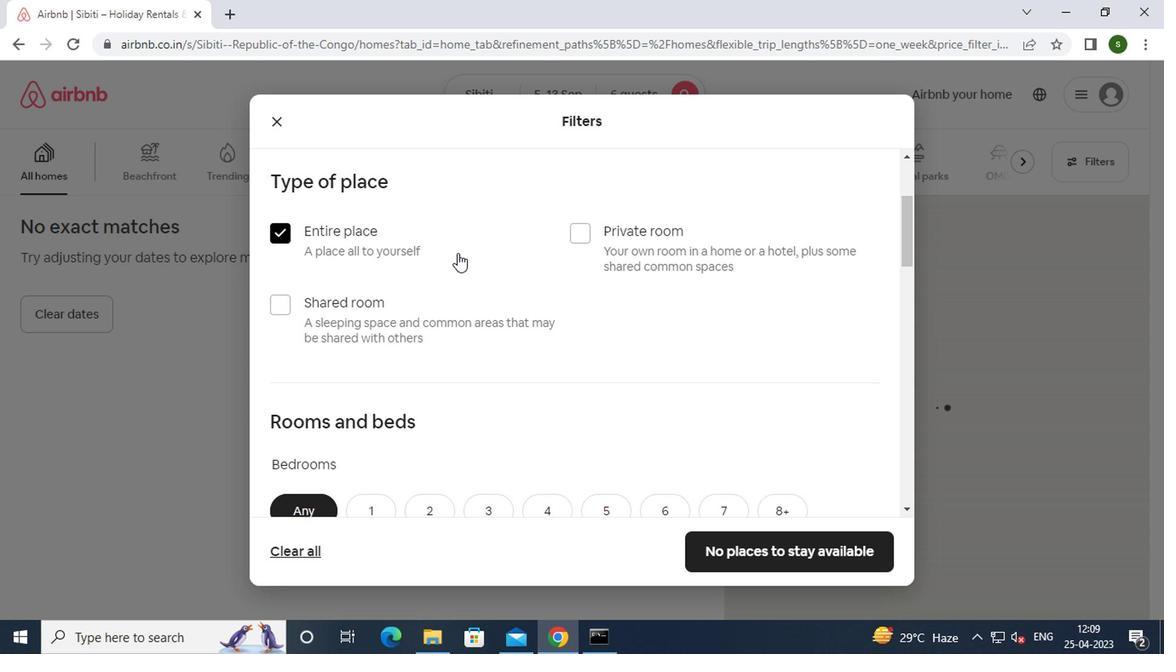 
Action: Mouse scrolled (409, 263) with delta (0, 0)
Screenshot: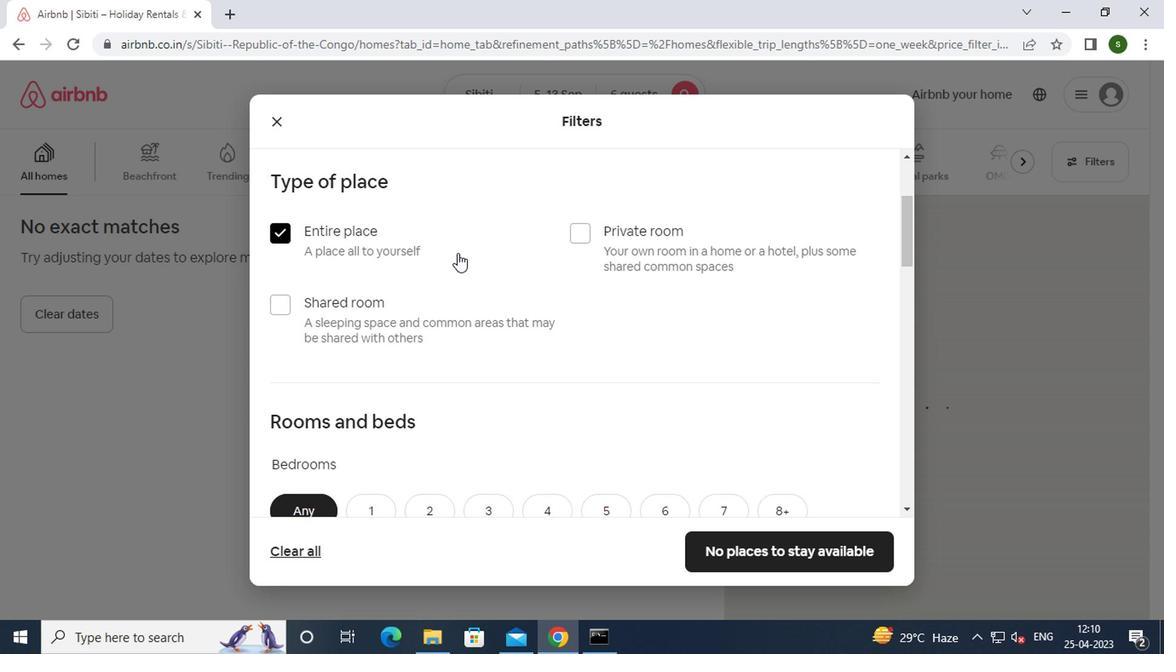 
Action: Mouse moved to (431, 329)
Screenshot: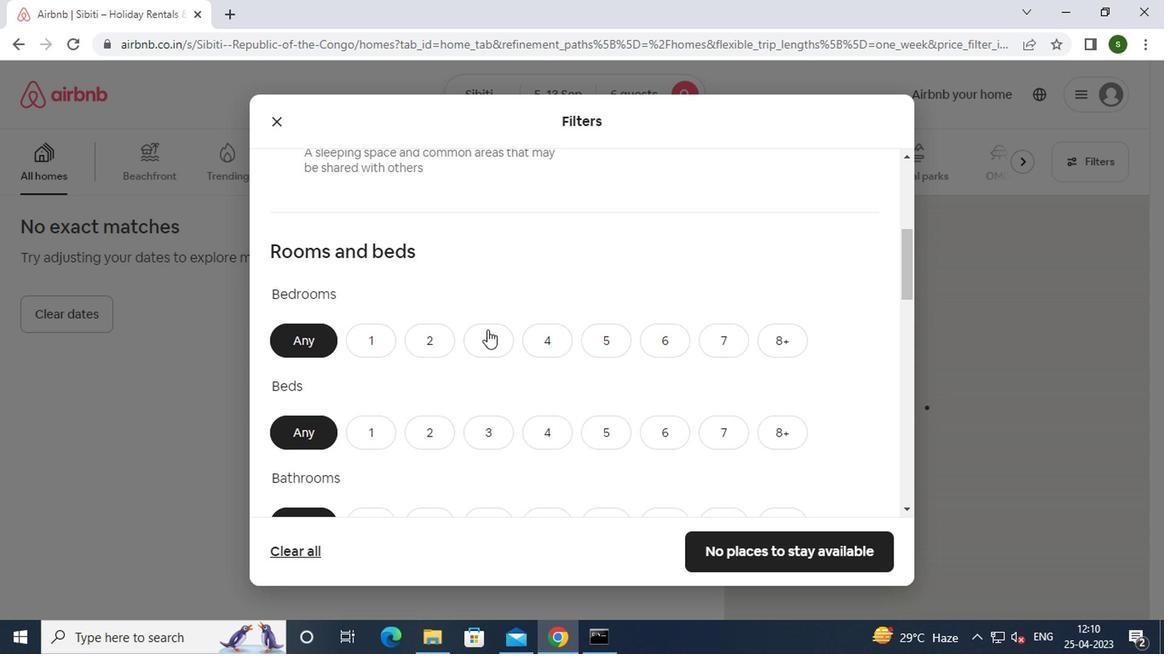 
Action: Mouse pressed left at (431, 329)
Screenshot: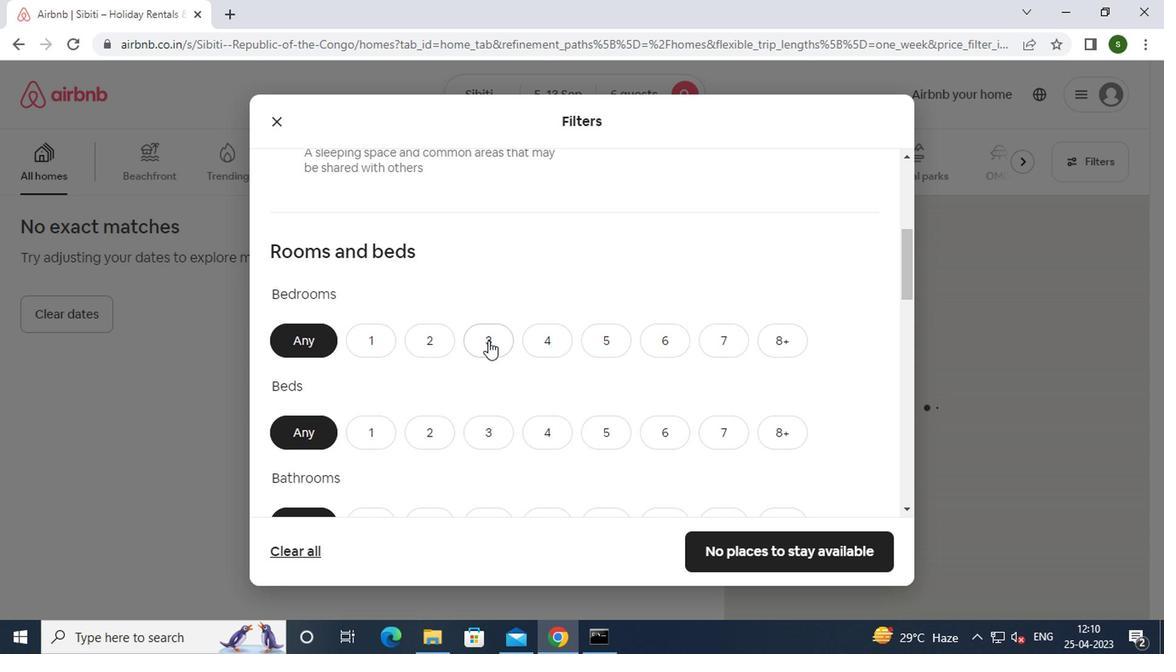 
Action: Mouse moved to (428, 389)
Screenshot: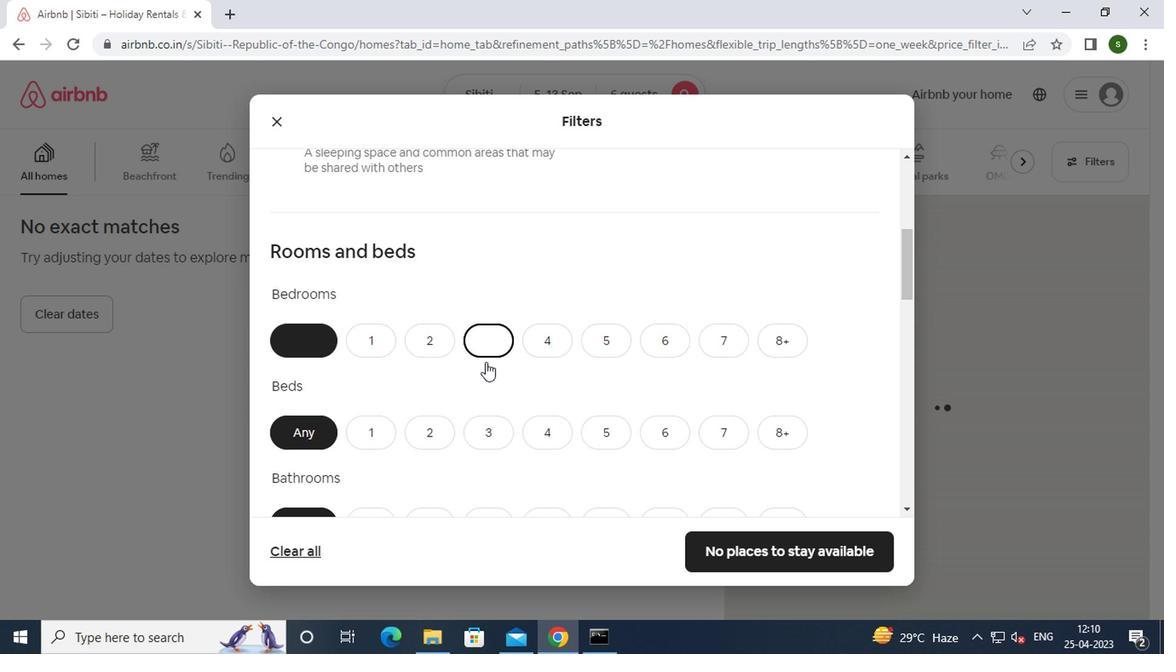 
Action: Mouse pressed left at (428, 389)
Screenshot: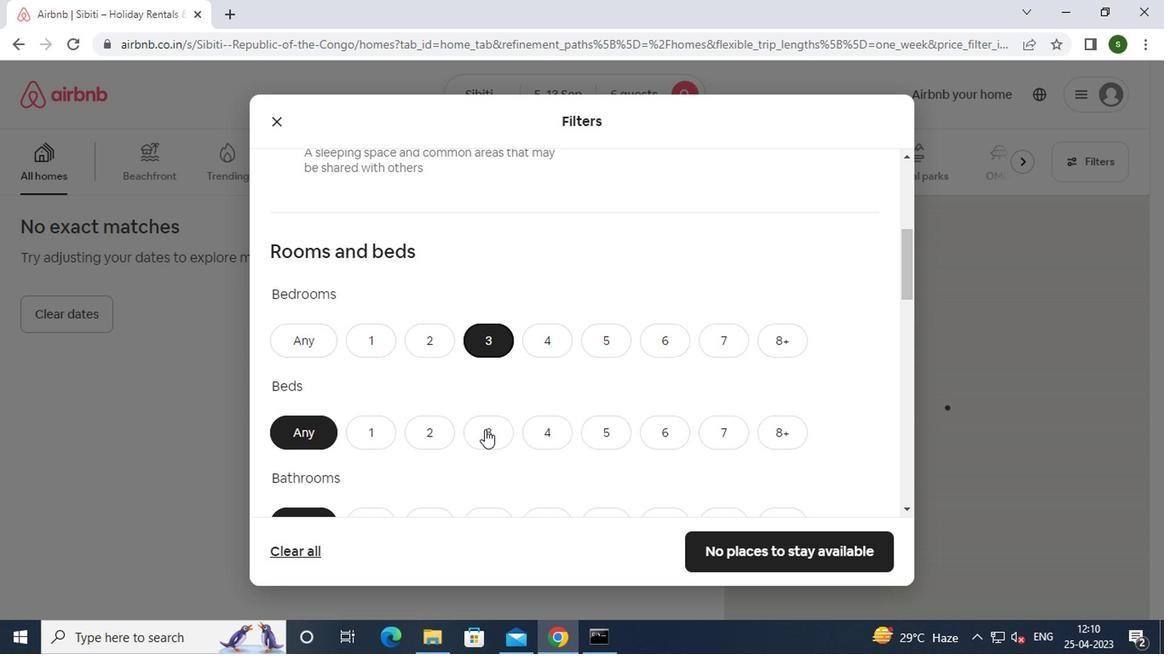 
Action: Mouse moved to (438, 369)
Screenshot: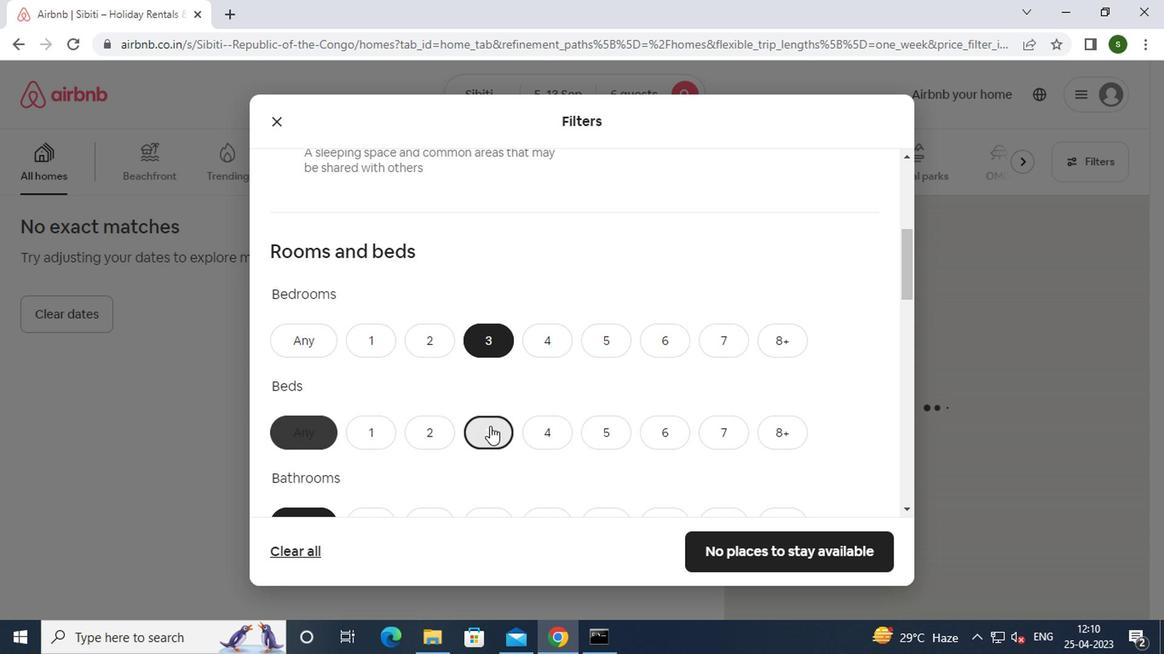 
Action: Mouse scrolled (438, 368) with delta (0, 0)
Screenshot: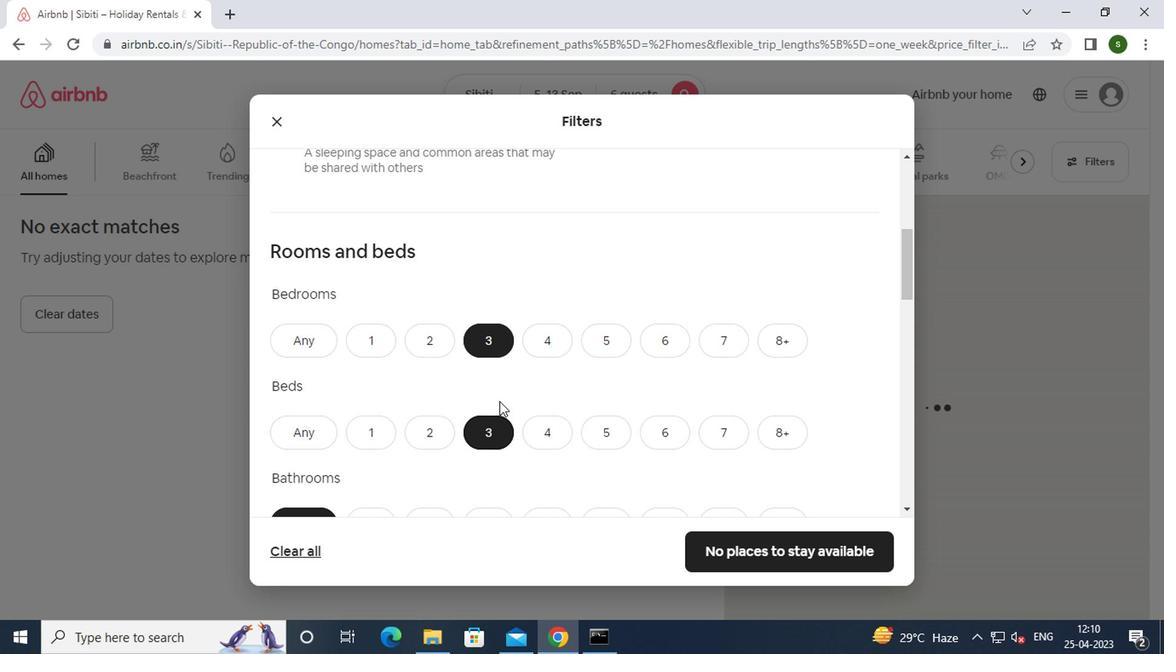 
Action: Mouse scrolled (438, 368) with delta (0, 0)
Screenshot: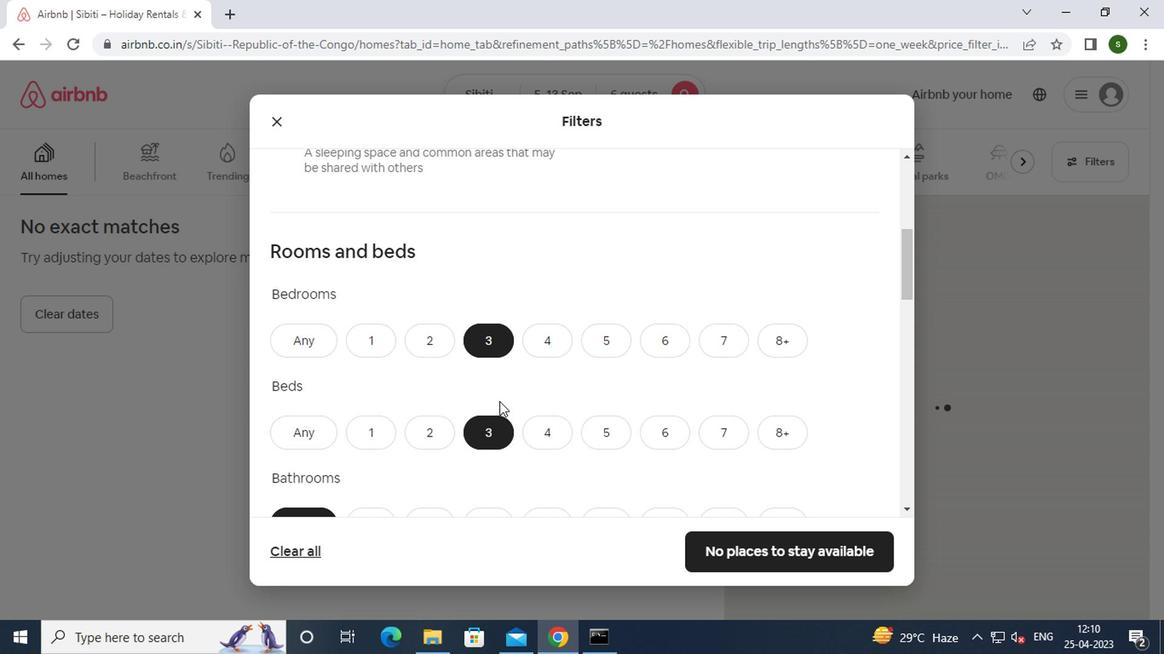 
Action: Mouse moved to (434, 340)
Screenshot: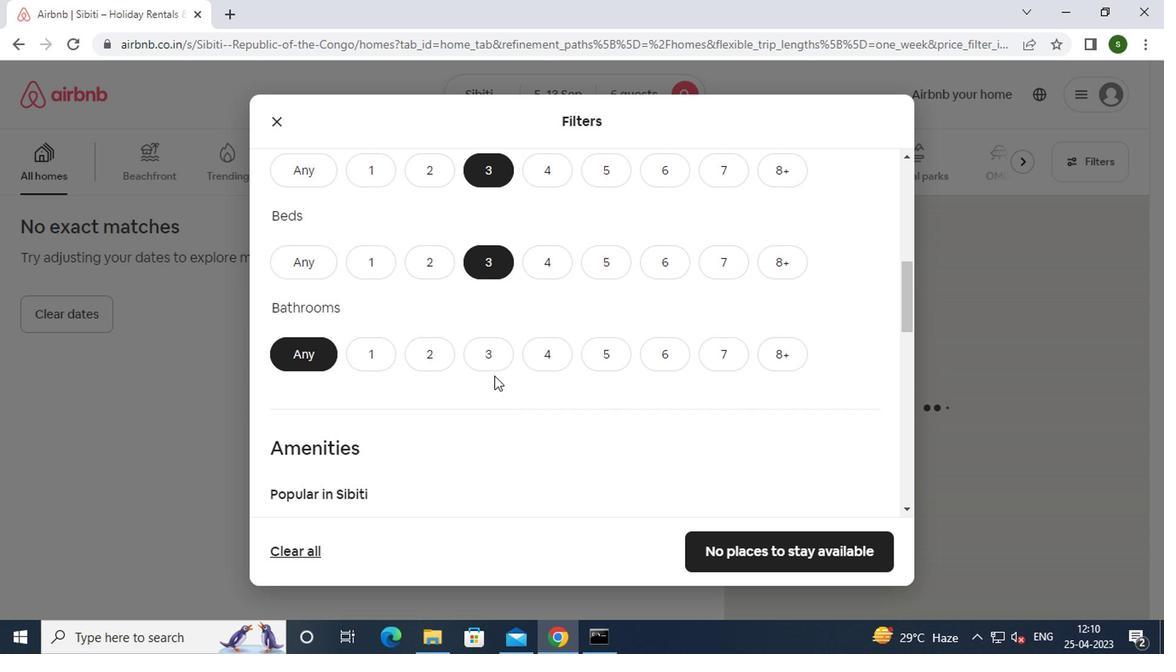 
Action: Mouse pressed left at (434, 340)
Screenshot: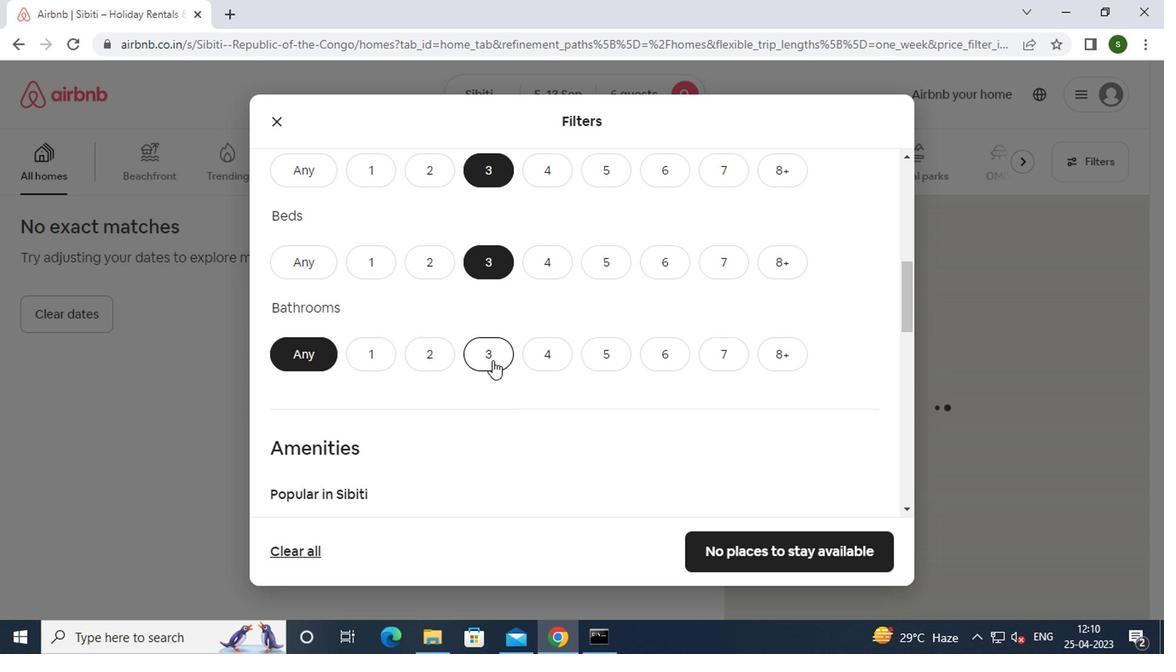 
Action: Mouse scrolled (434, 339) with delta (0, 0)
Screenshot: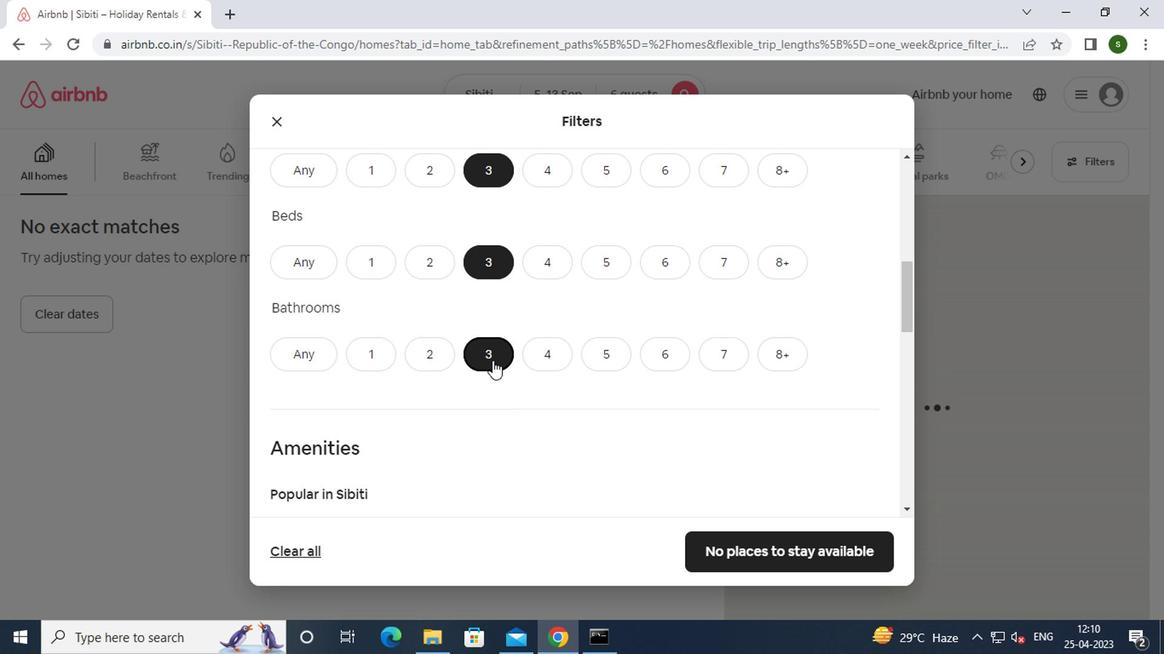 
Action: Mouse scrolled (434, 339) with delta (0, 0)
Screenshot: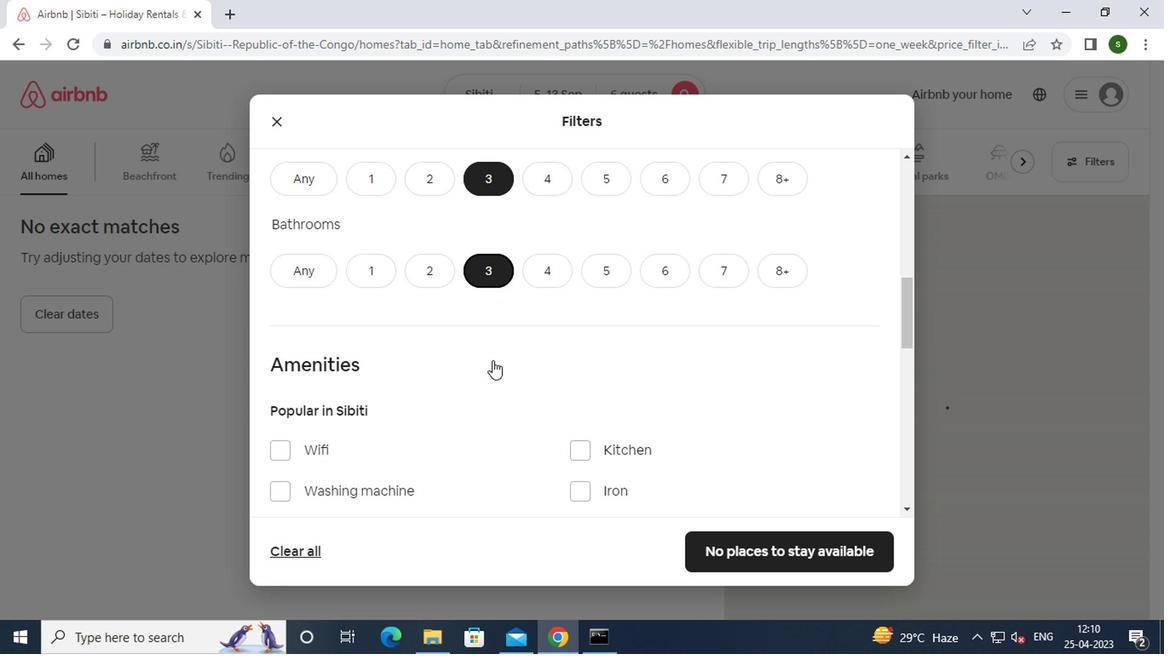 
Action: Mouse scrolled (434, 339) with delta (0, 0)
Screenshot: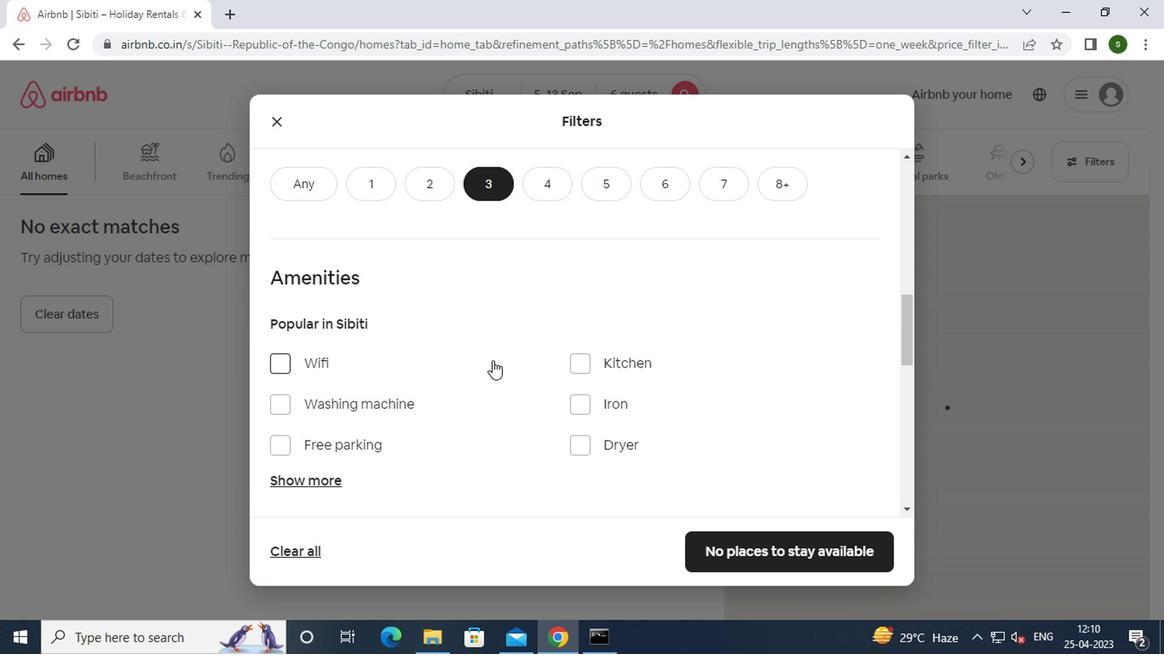 
Action: Mouse scrolled (434, 339) with delta (0, 0)
Screenshot: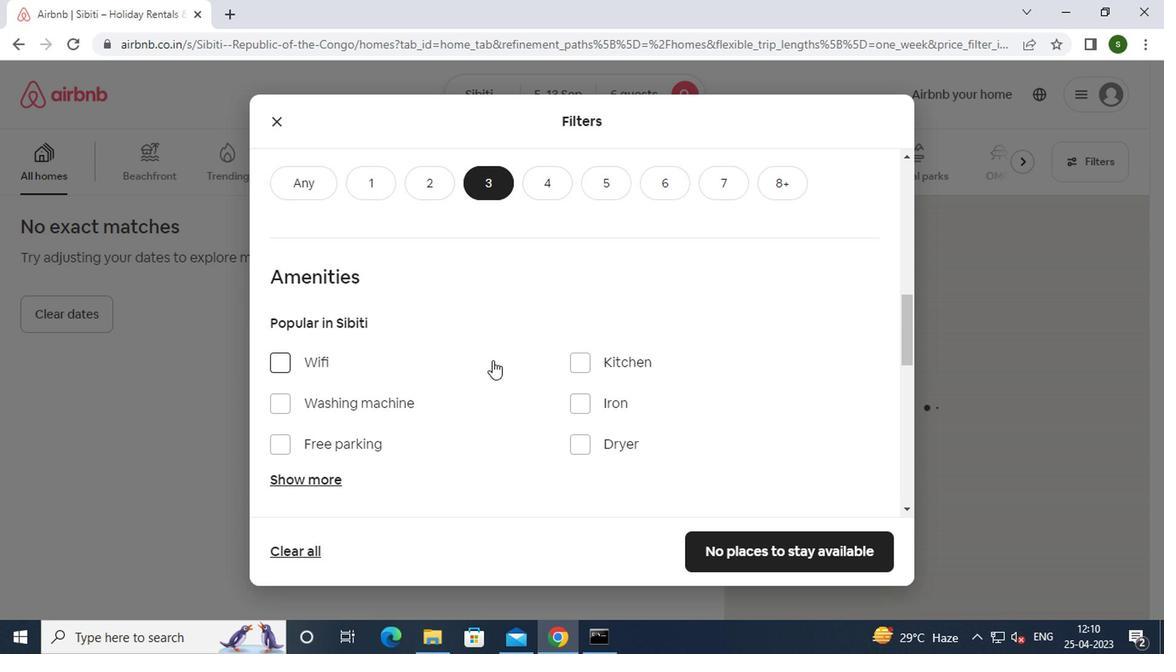 
Action: Mouse scrolled (434, 339) with delta (0, 0)
Screenshot: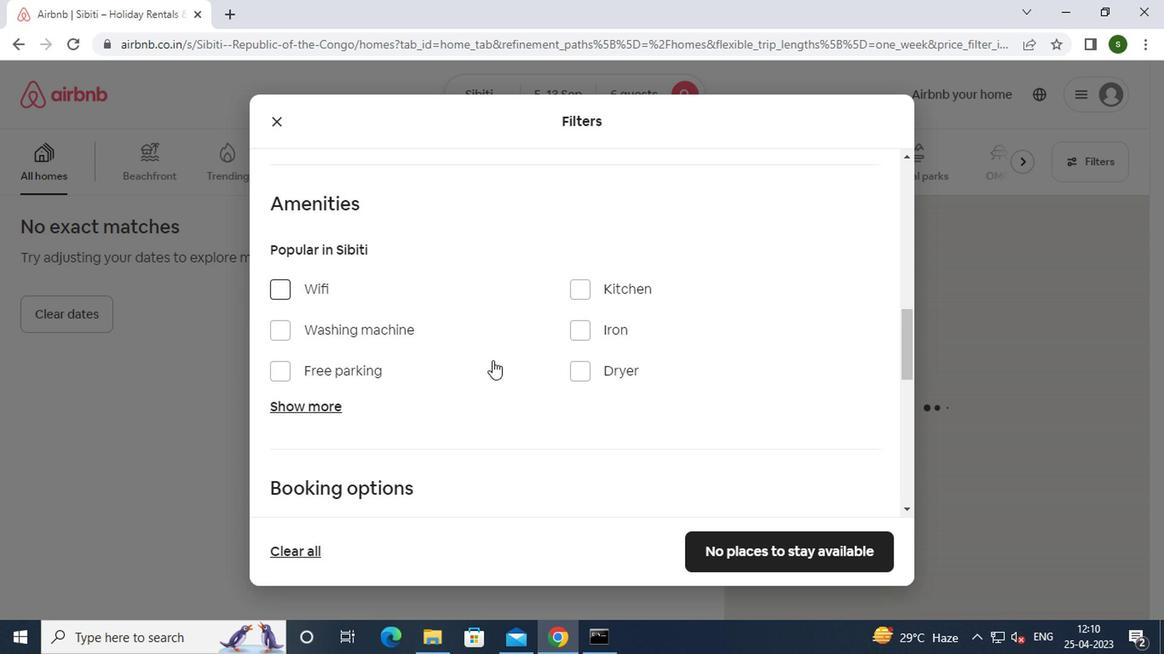 
Action: Mouse scrolled (434, 339) with delta (0, 0)
Screenshot: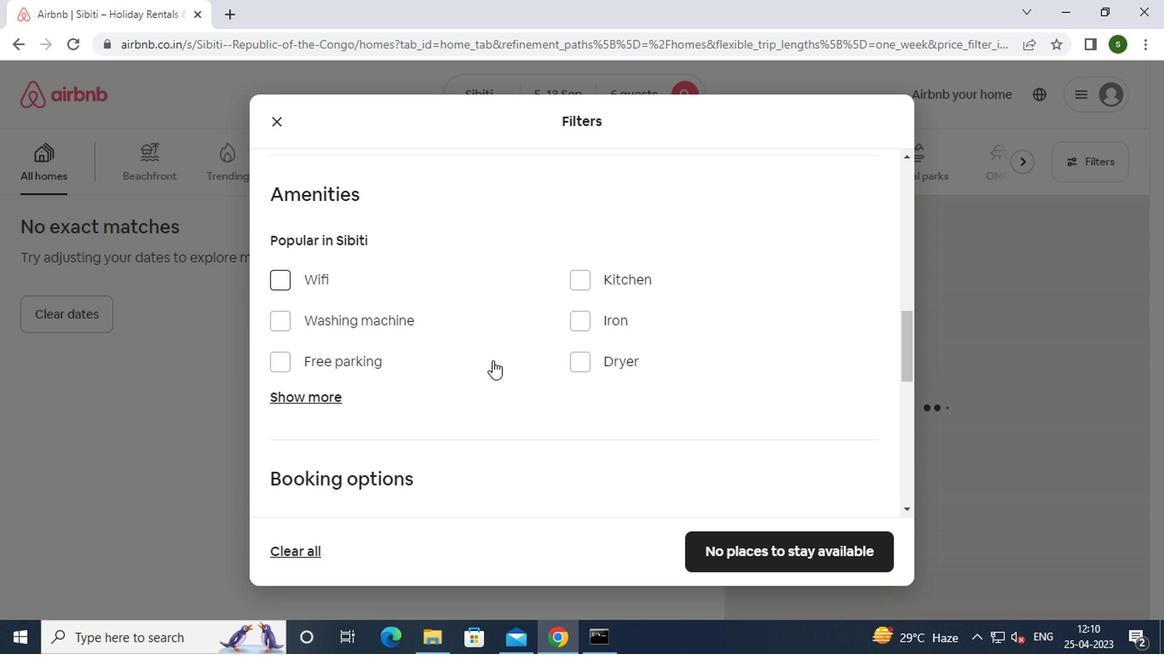 
Action: Mouse scrolled (434, 339) with delta (0, 0)
Screenshot: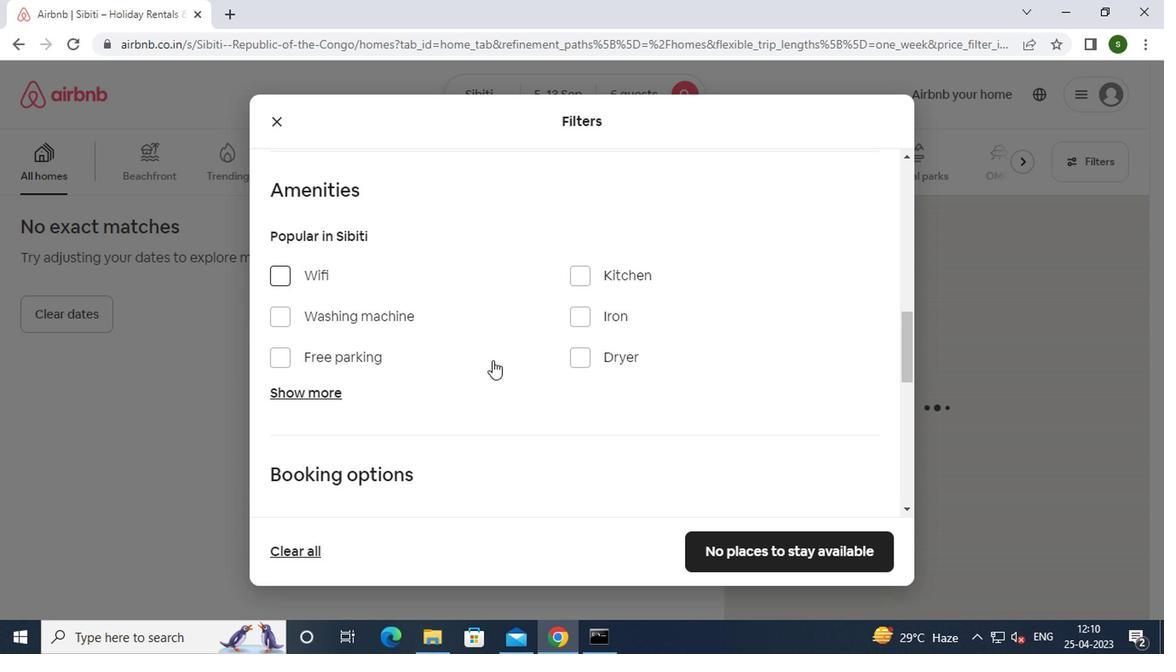 
Action: Mouse scrolled (434, 339) with delta (0, 0)
Screenshot: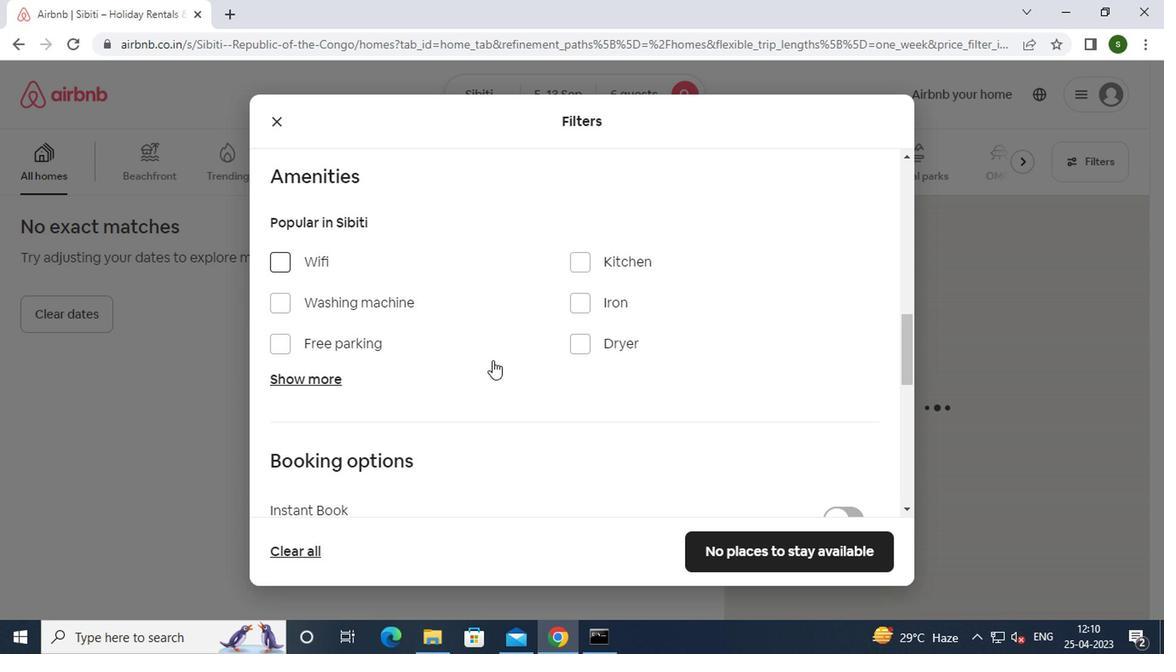 
Action: Mouse moved to (678, 204)
Screenshot: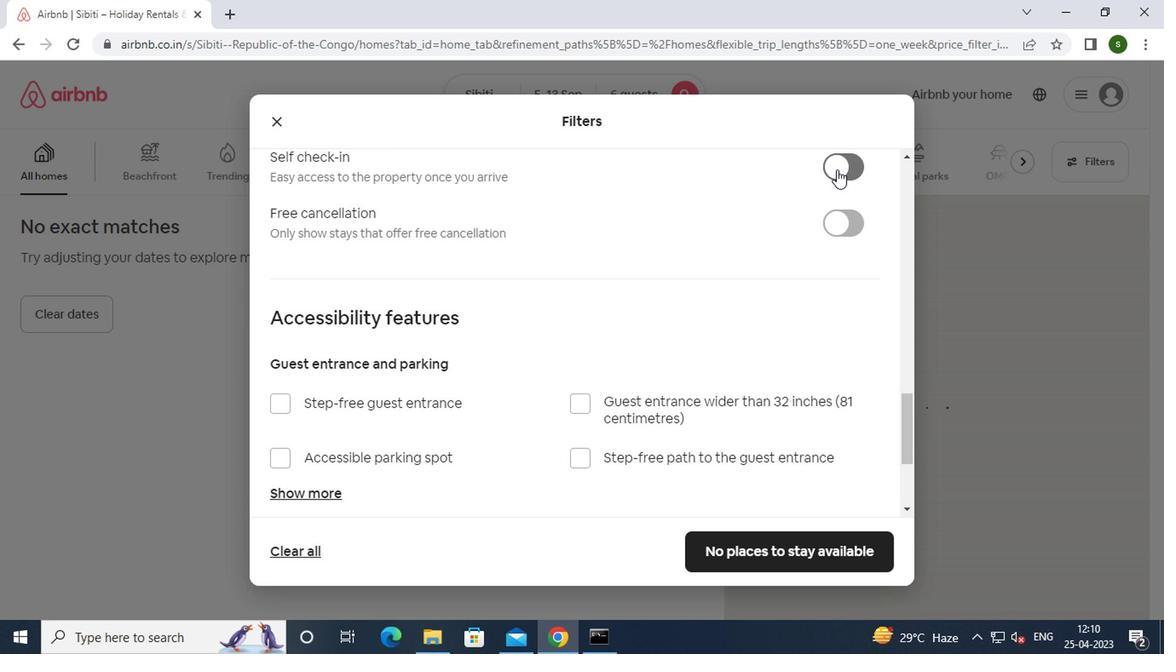 
Action: Mouse pressed left at (678, 204)
Screenshot: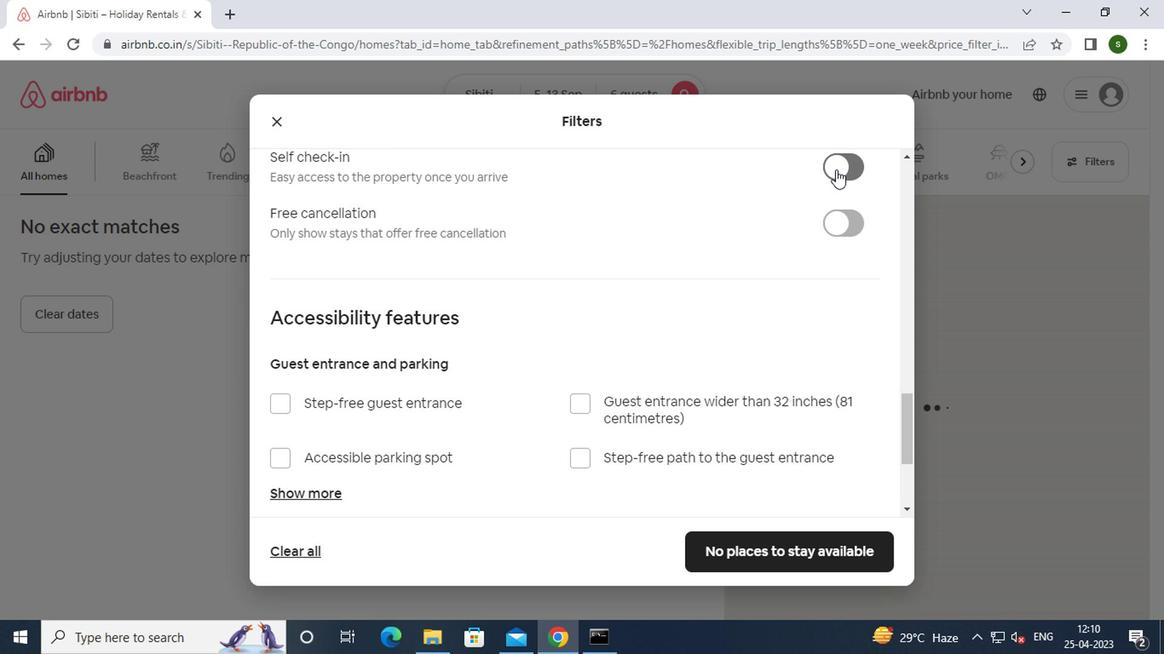 
Action: Mouse moved to (551, 279)
Screenshot: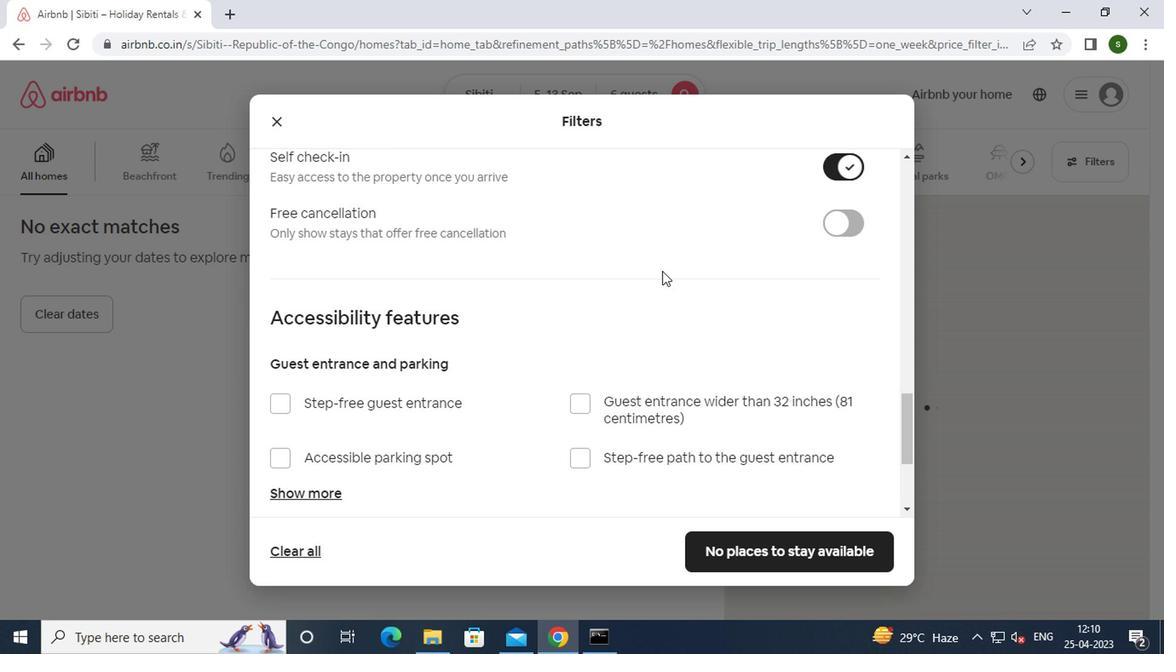 
Action: Mouse scrolled (551, 278) with delta (0, 0)
Screenshot: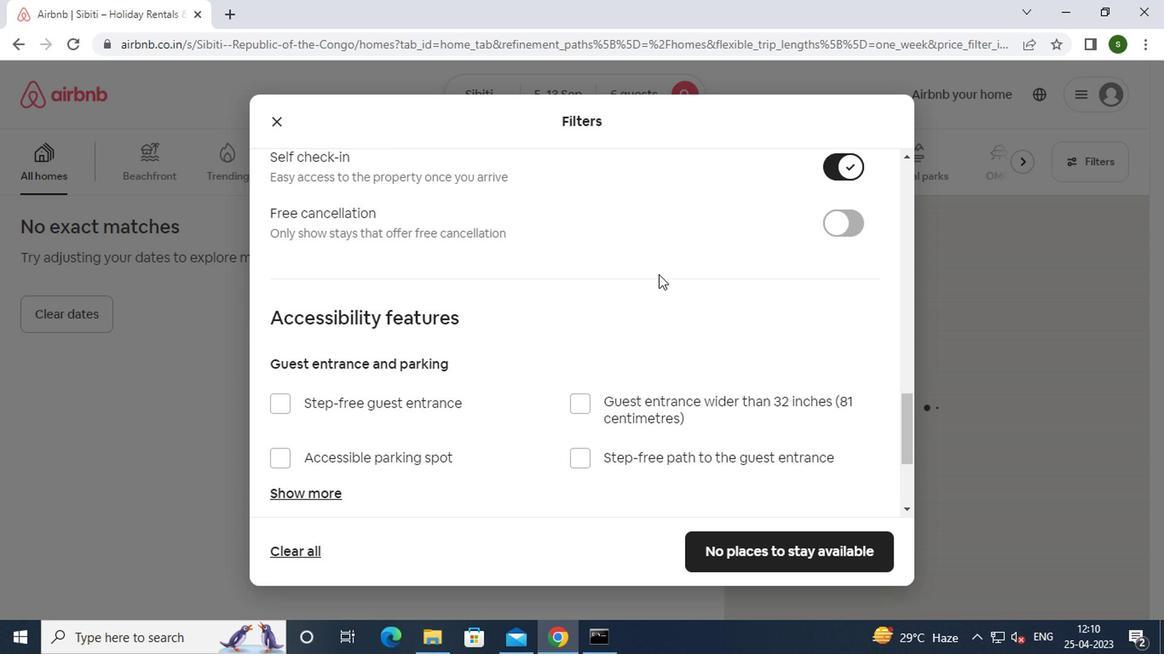 
Action: Mouse scrolled (551, 278) with delta (0, 0)
Screenshot: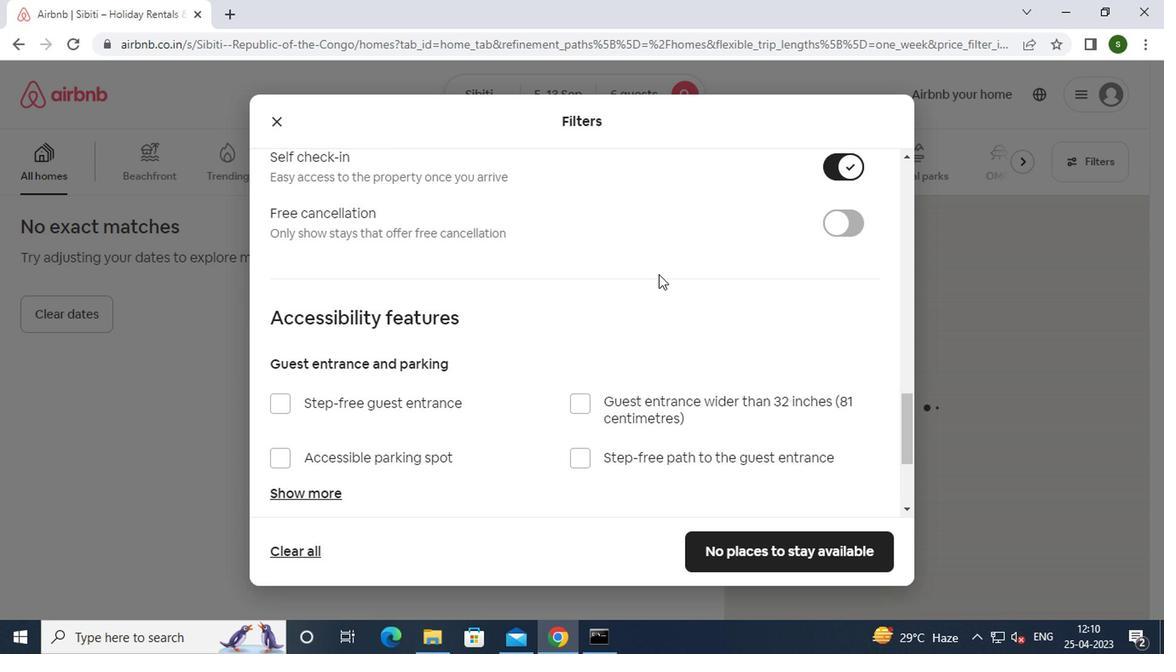 
Action: Mouse scrolled (551, 278) with delta (0, 0)
Screenshot: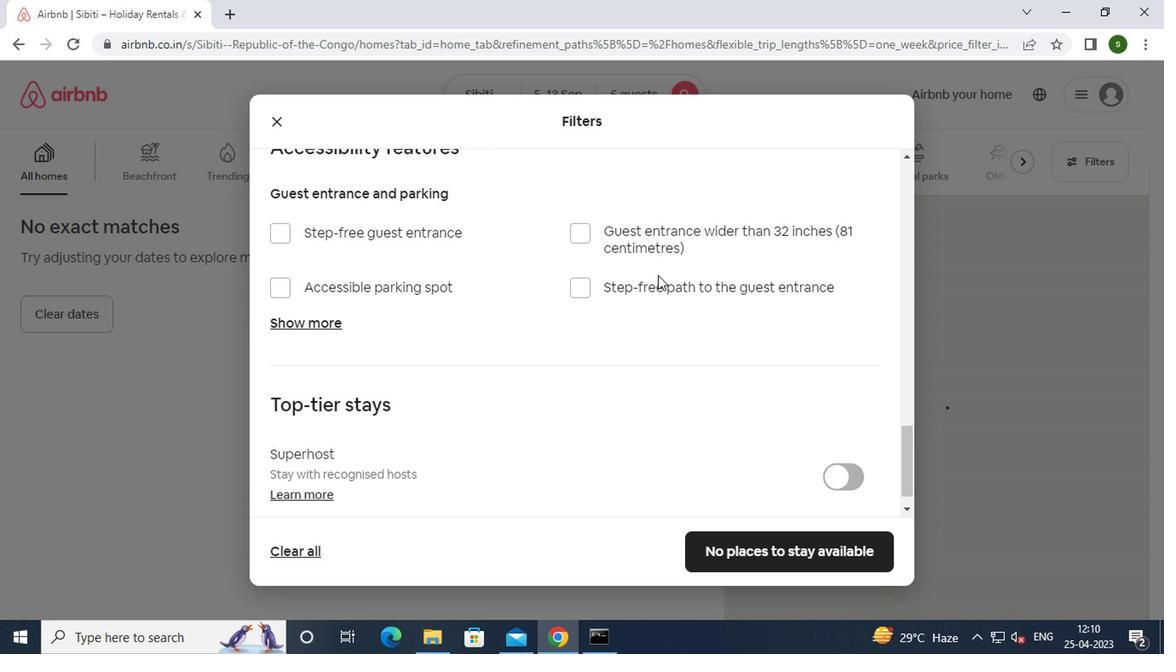 
Action: Mouse scrolled (551, 278) with delta (0, 0)
Screenshot: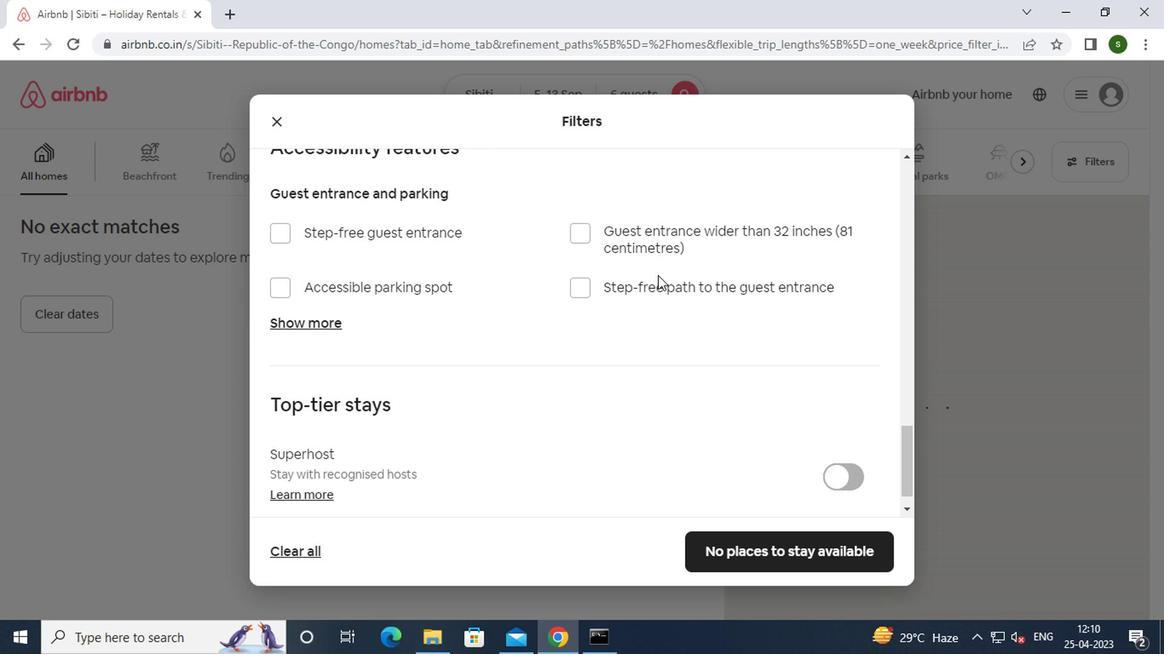 
Action: Mouse scrolled (551, 278) with delta (0, 0)
Screenshot: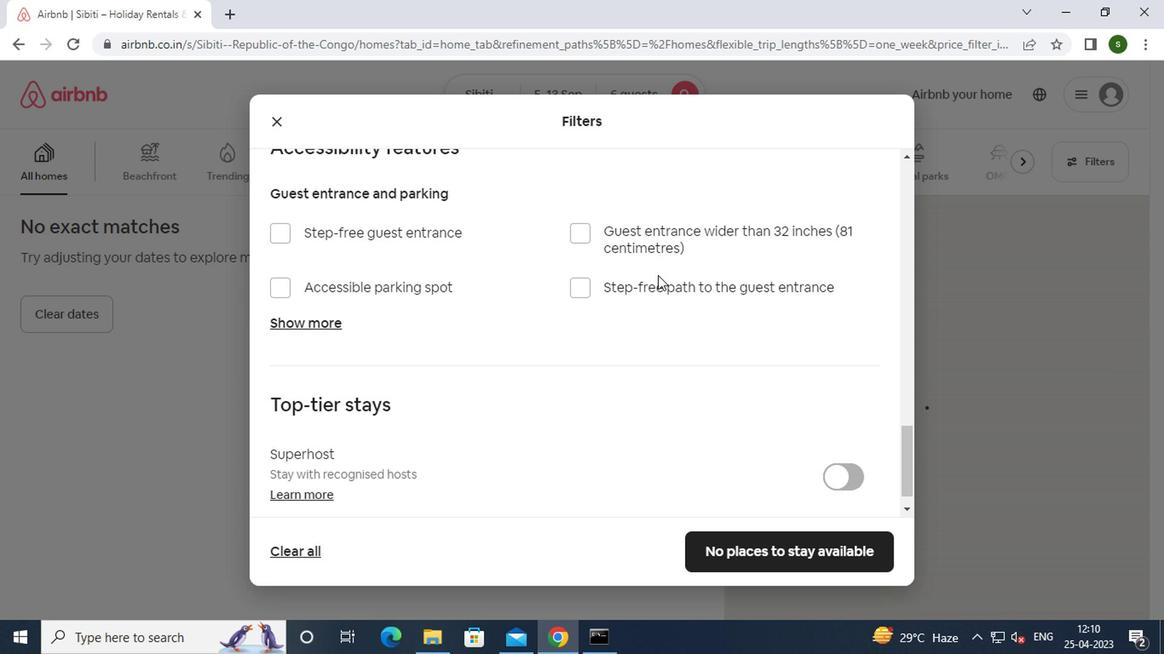 
Action: Mouse scrolled (551, 278) with delta (0, 0)
Screenshot: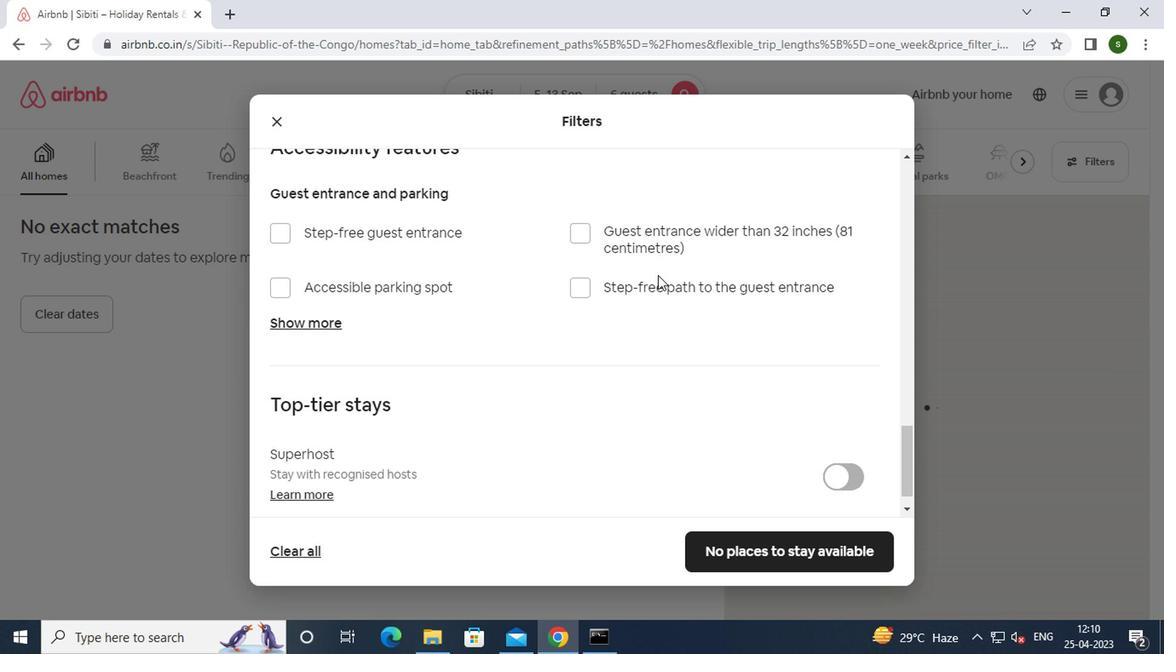 
Action: Mouse scrolled (551, 278) with delta (0, 0)
Screenshot: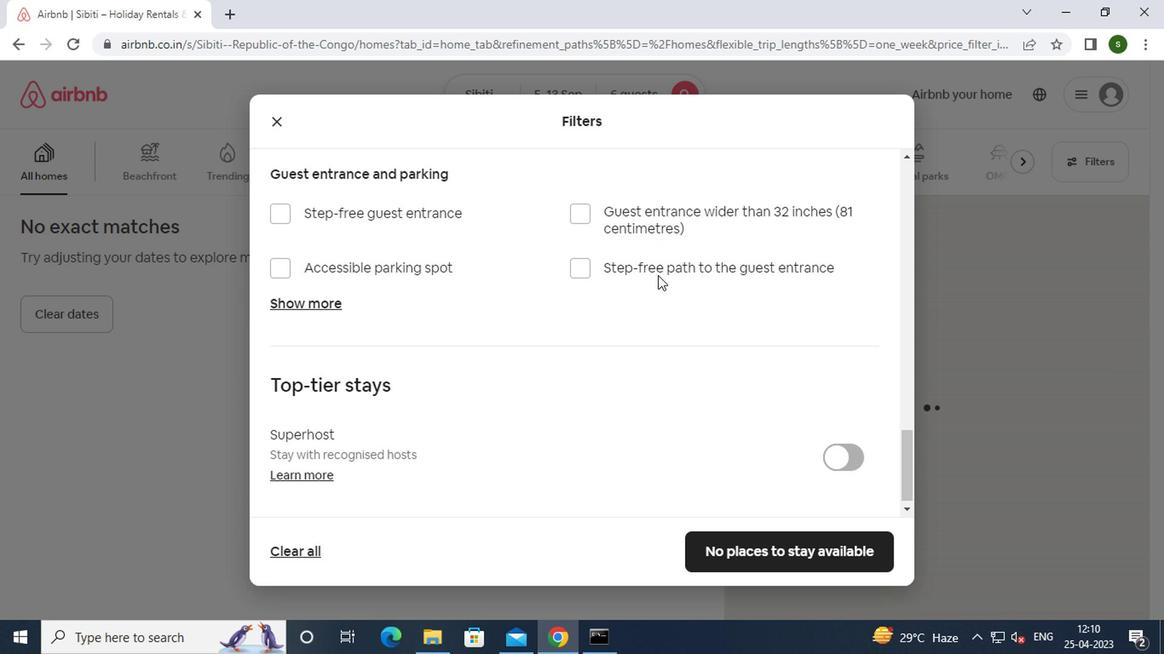 
Action: Mouse moved to (607, 477)
Screenshot: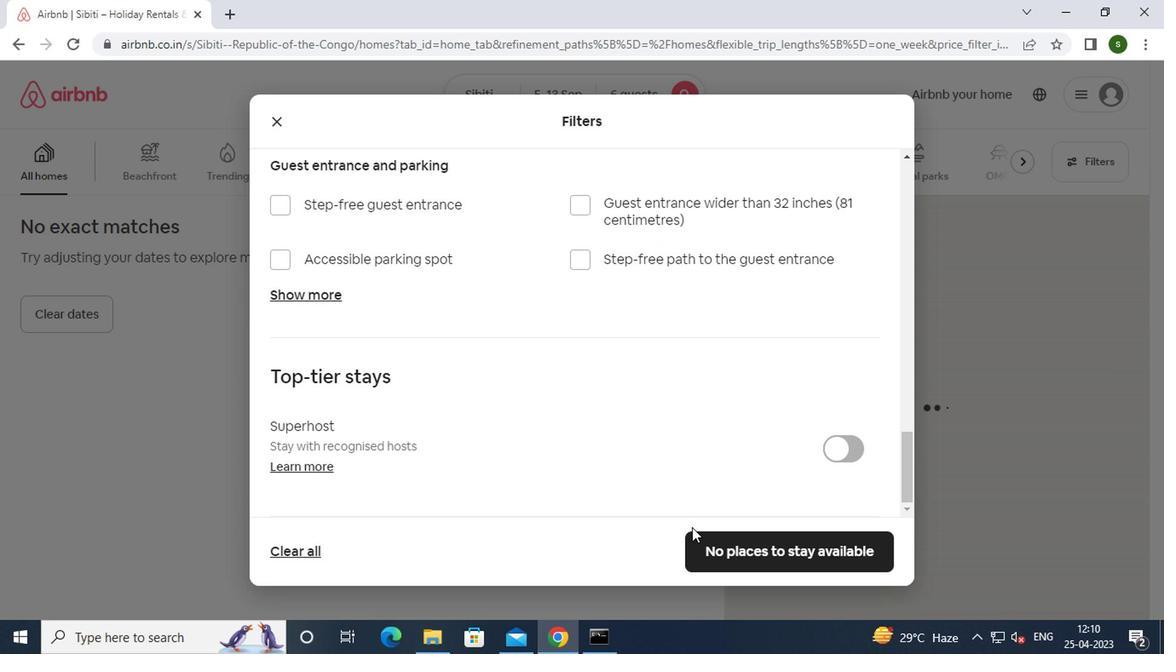 
Action: Mouse pressed left at (607, 477)
Screenshot: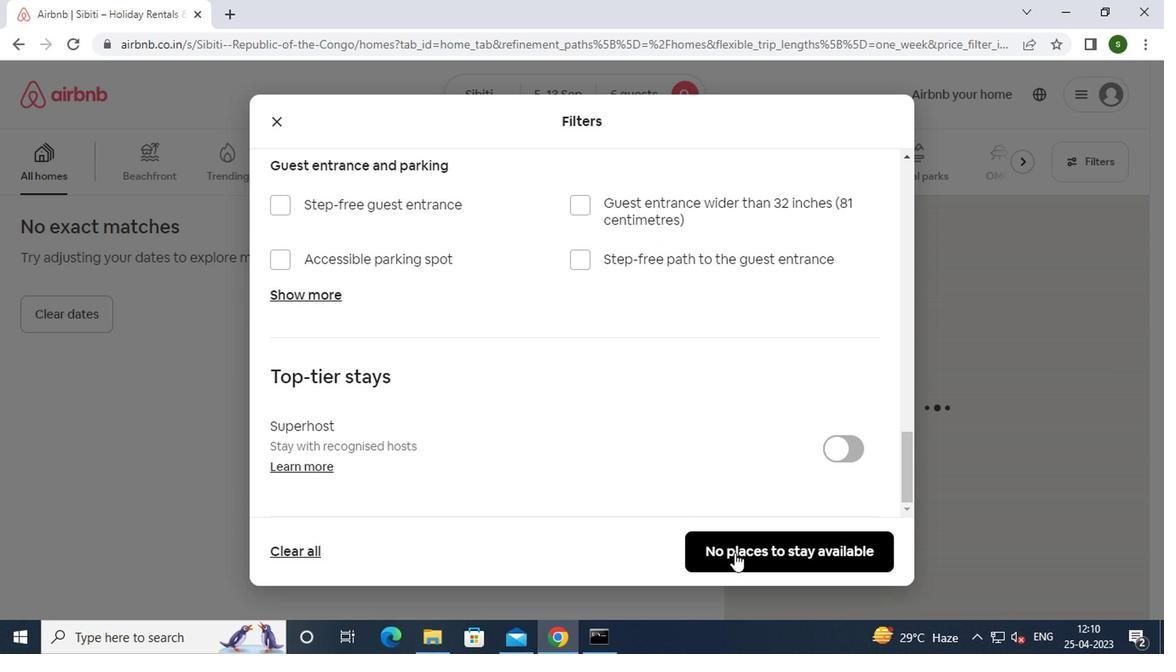 
Action: Mouse moved to (457, 379)
Screenshot: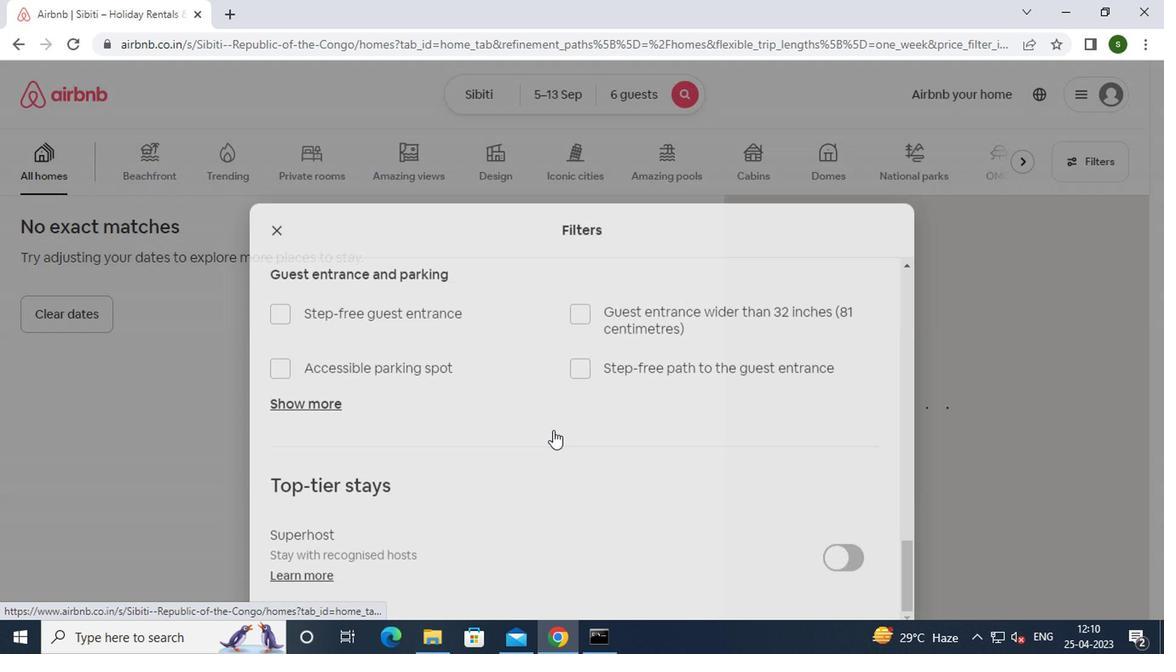 
